 Task: Find connections with filter location Lugano with filter topic #economicswith filter profile language Spanish with filter current company Marks and Spencer Reliance India Private Limited with filter school FLAME University with filter industry Emergency and Relief Services with filter service category Logo Design with filter keywords title Branch Manager
Action: Mouse moved to (494, 69)
Screenshot: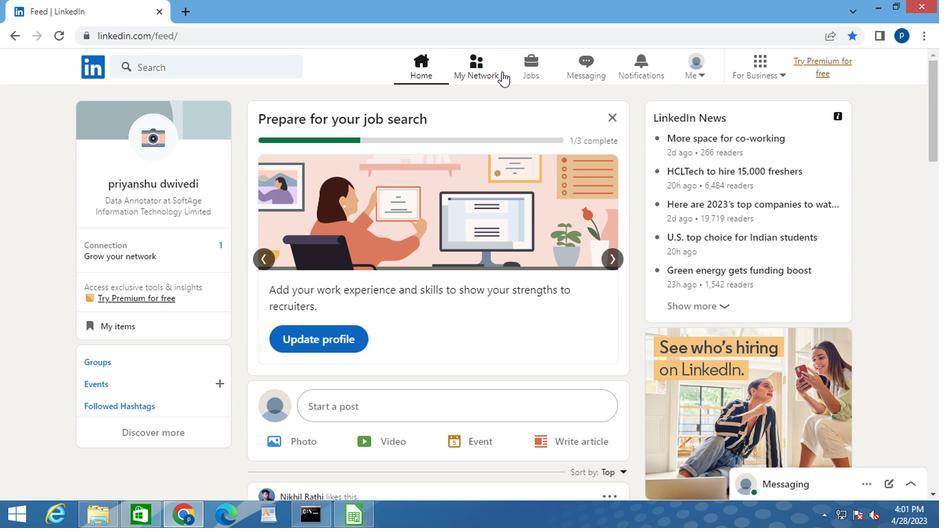 
Action: Mouse pressed left at (494, 69)
Screenshot: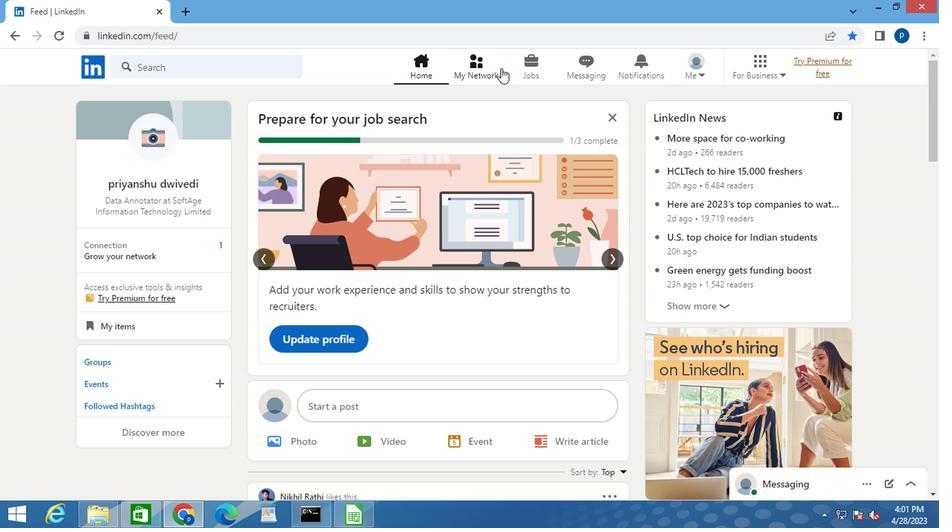 
Action: Mouse moved to (162, 141)
Screenshot: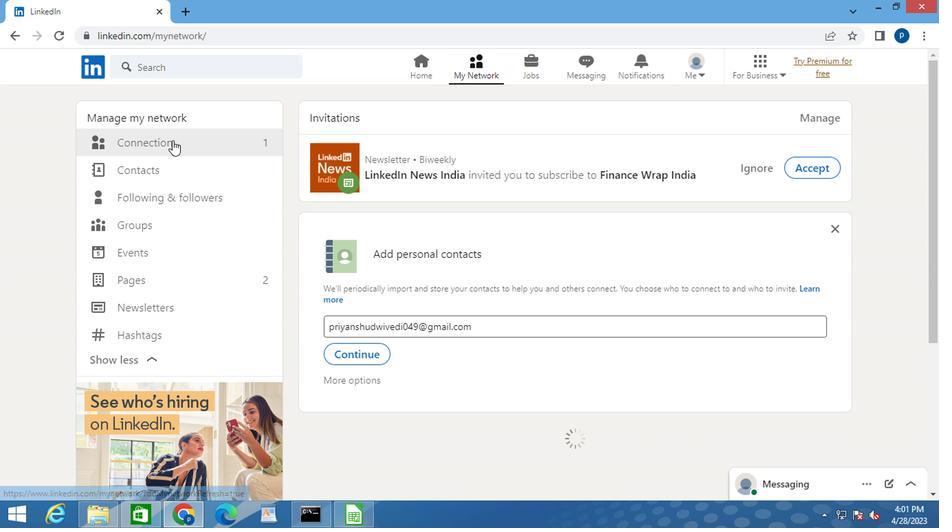 
Action: Mouse pressed left at (162, 141)
Screenshot: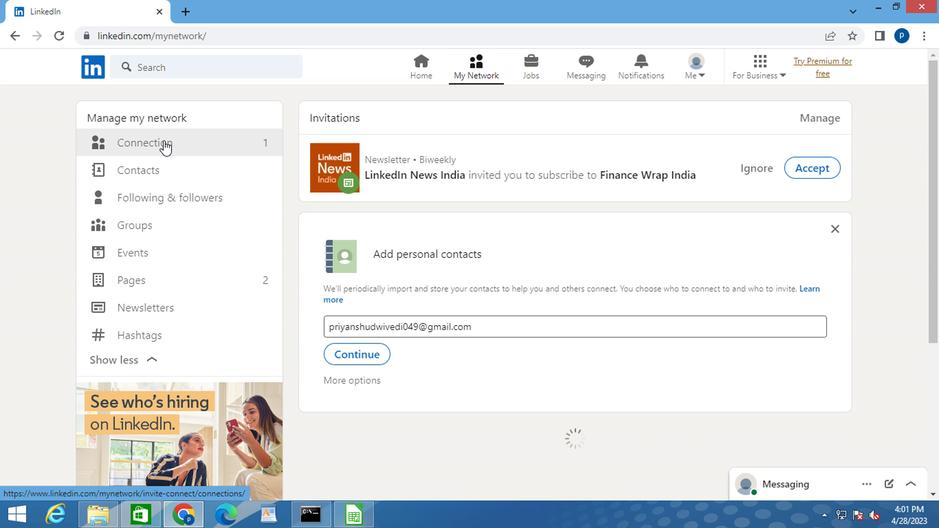 
Action: Mouse moved to (562, 149)
Screenshot: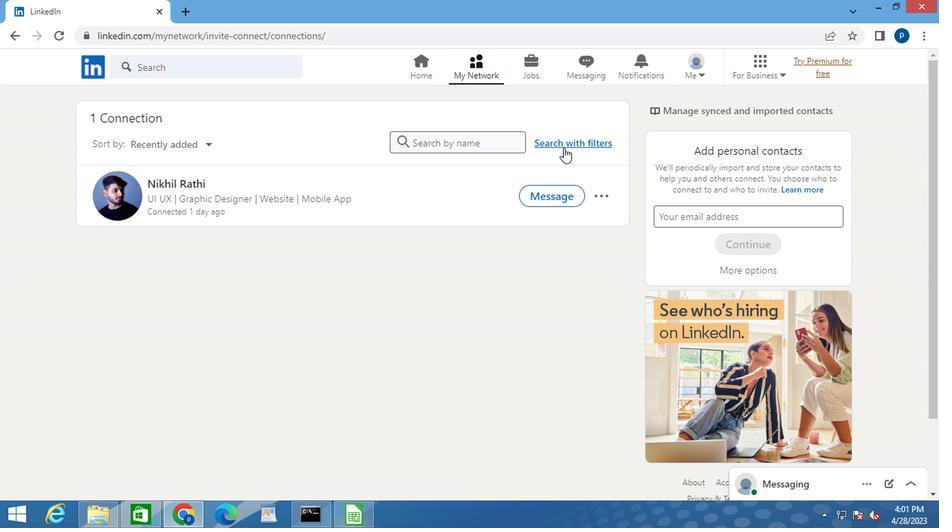 
Action: Mouse pressed left at (562, 149)
Screenshot: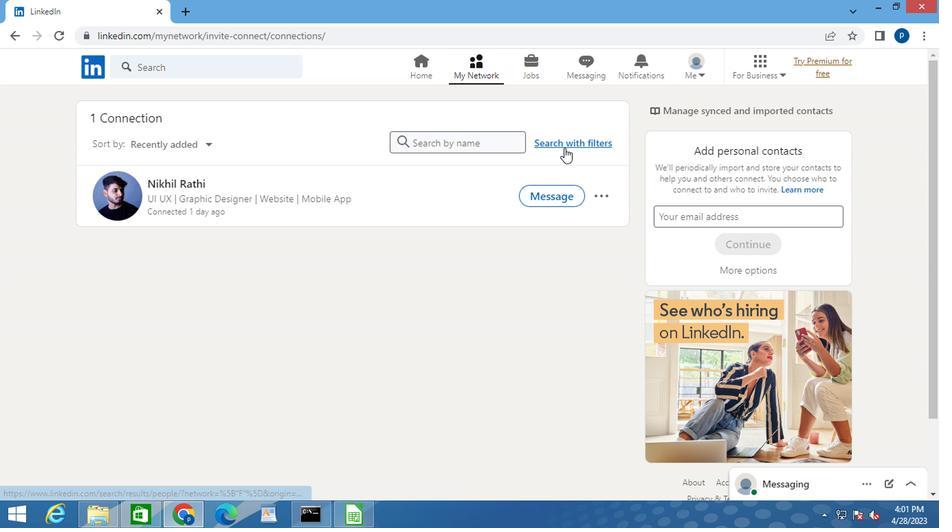 
Action: Mouse moved to (519, 112)
Screenshot: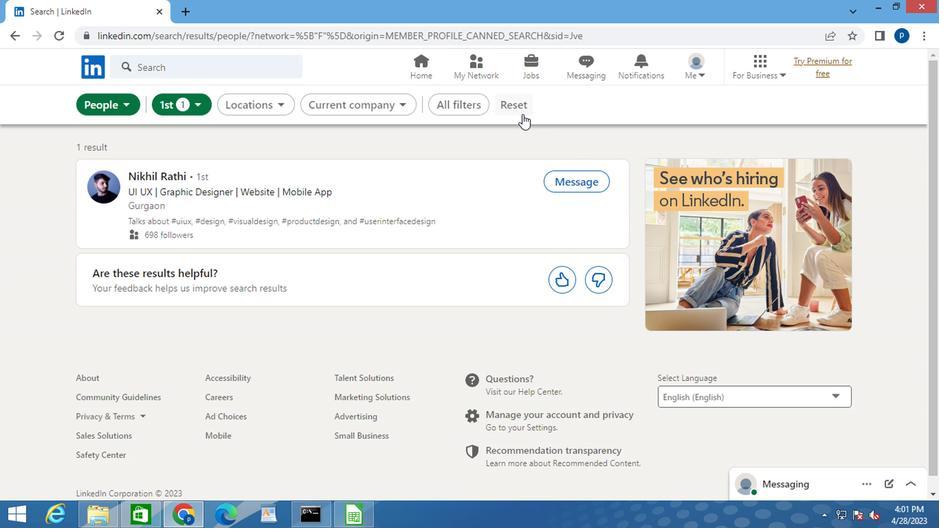 
Action: Mouse pressed left at (519, 112)
Screenshot: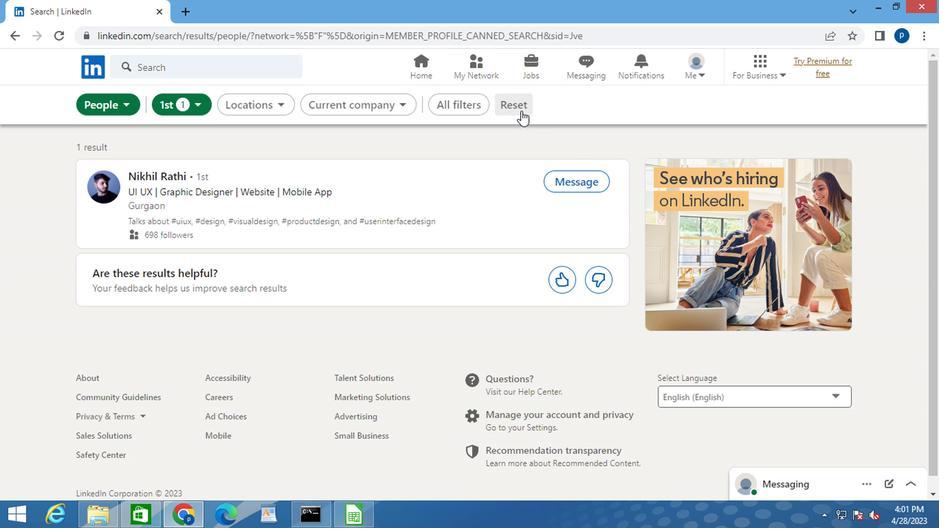 
Action: Mouse moved to (493, 109)
Screenshot: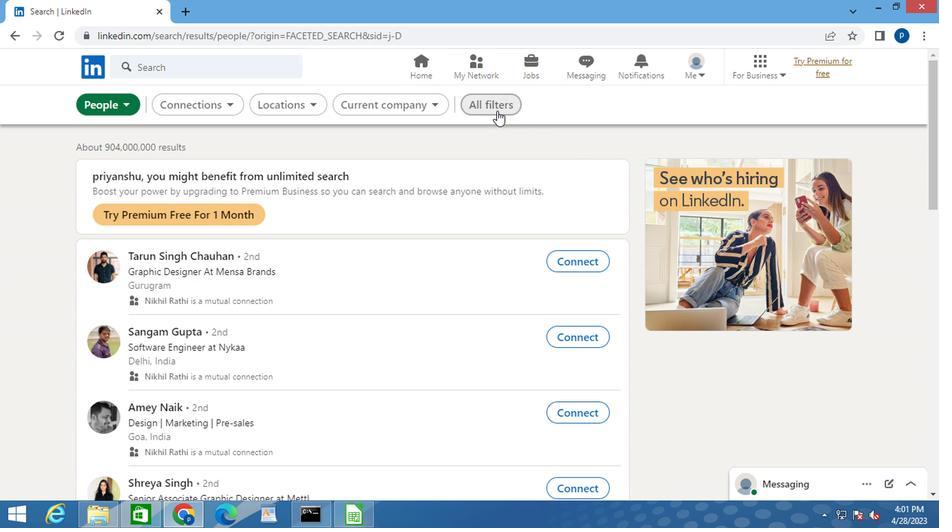 
Action: Mouse pressed left at (493, 109)
Screenshot: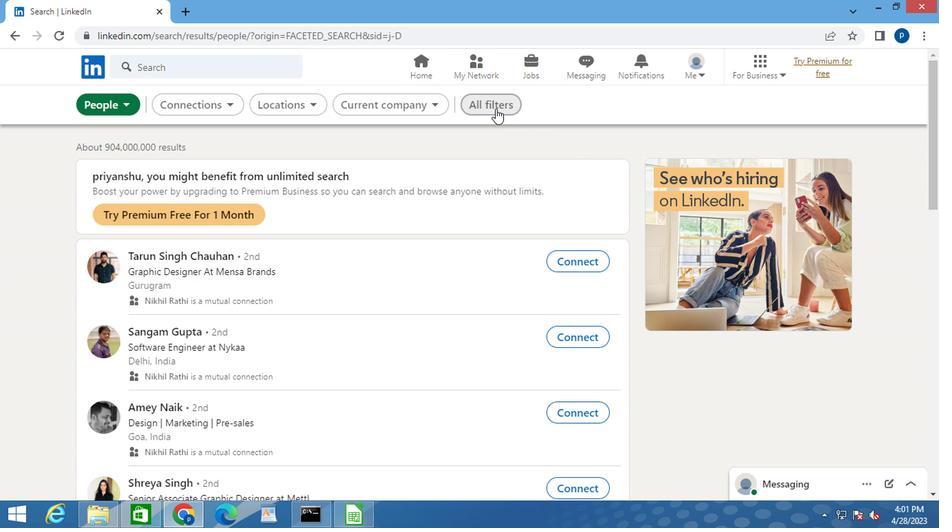 
Action: Mouse moved to (710, 402)
Screenshot: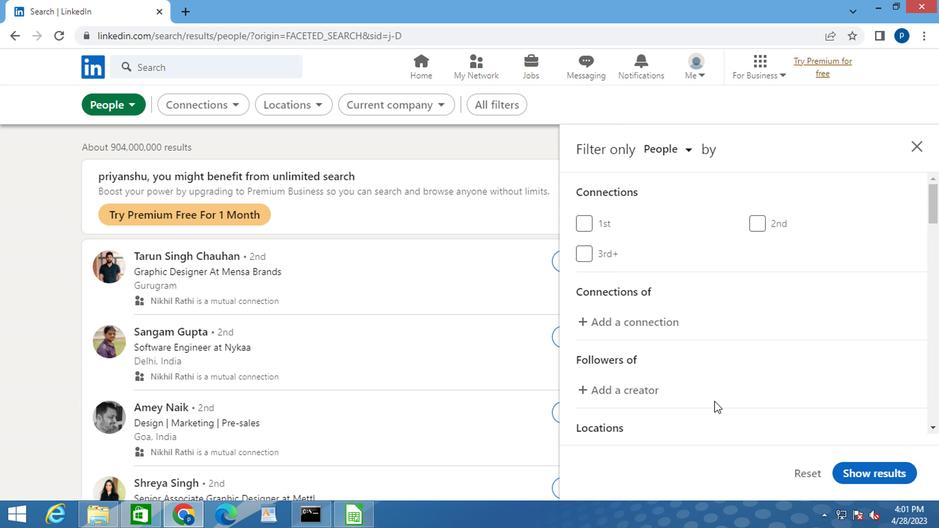 
Action: Mouse scrolled (710, 401) with delta (0, 0)
Screenshot: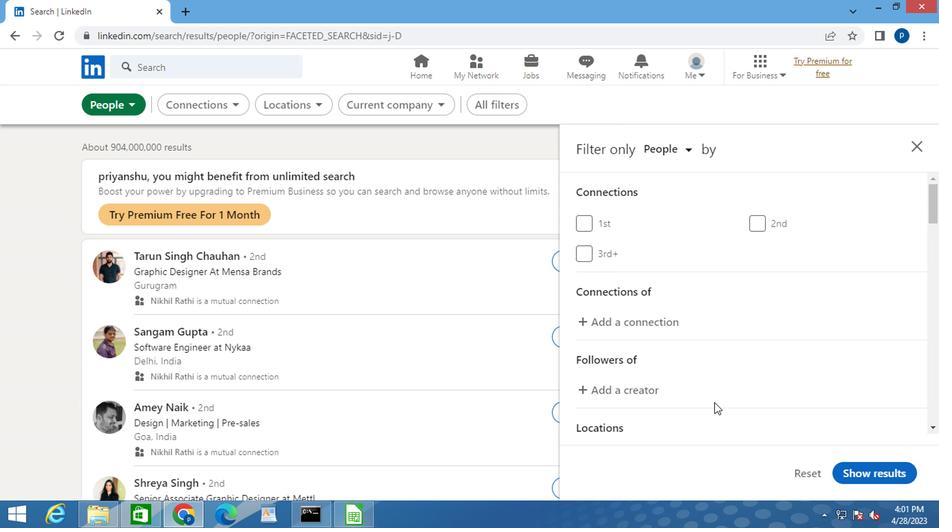 
Action: Mouse moved to (708, 402)
Screenshot: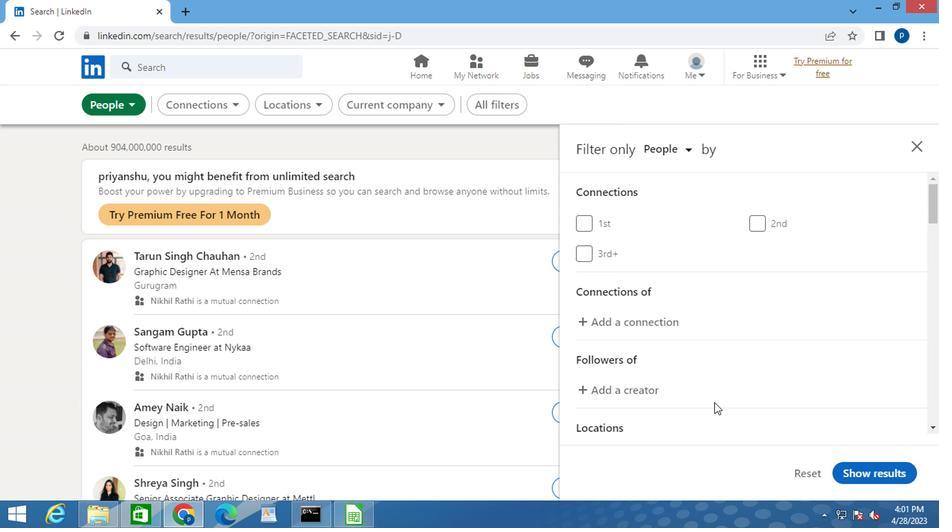 
Action: Mouse scrolled (708, 401) with delta (0, 0)
Screenshot: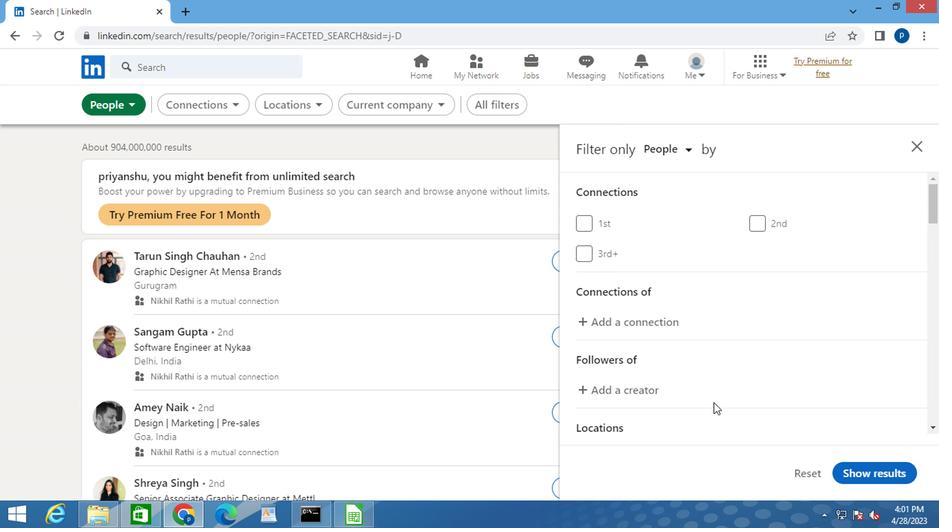 
Action: Mouse moved to (705, 402)
Screenshot: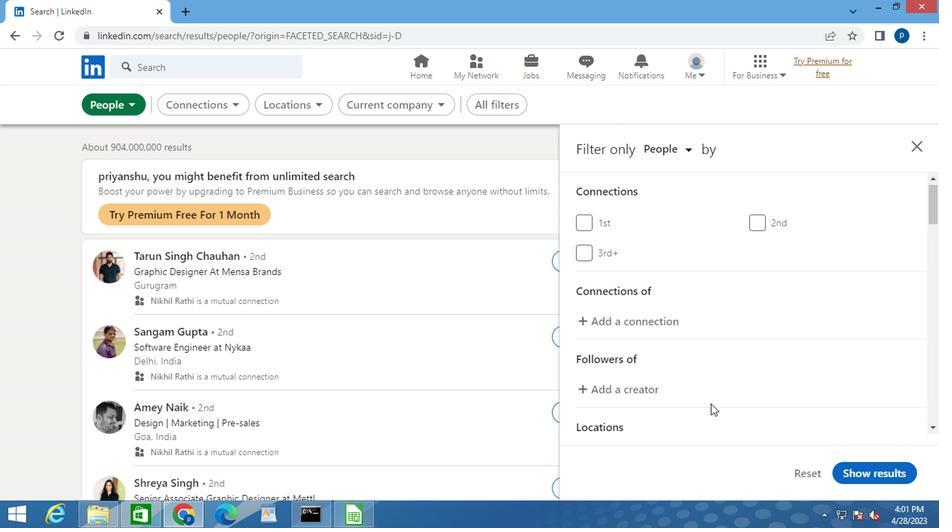 
Action: Mouse scrolled (705, 401) with delta (0, 0)
Screenshot: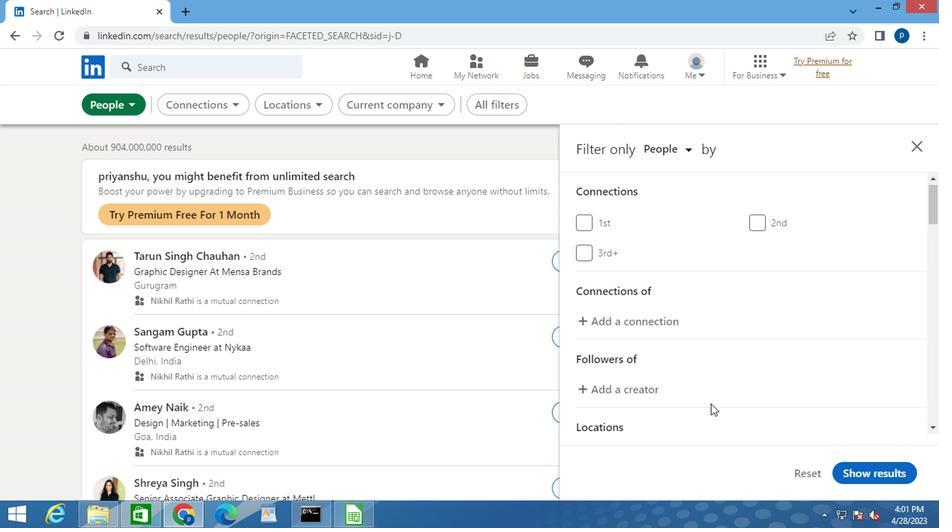 
Action: Mouse moved to (782, 314)
Screenshot: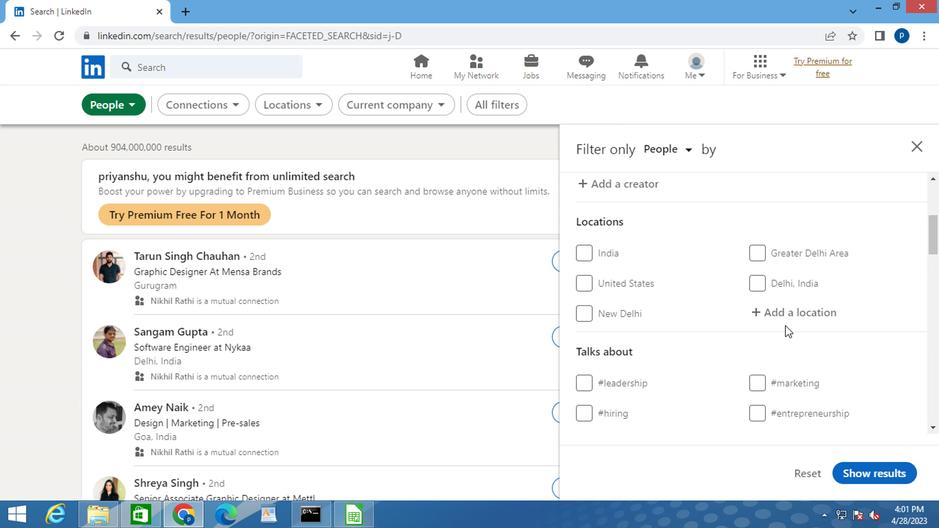 
Action: Mouse pressed left at (782, 314)
Screenshot: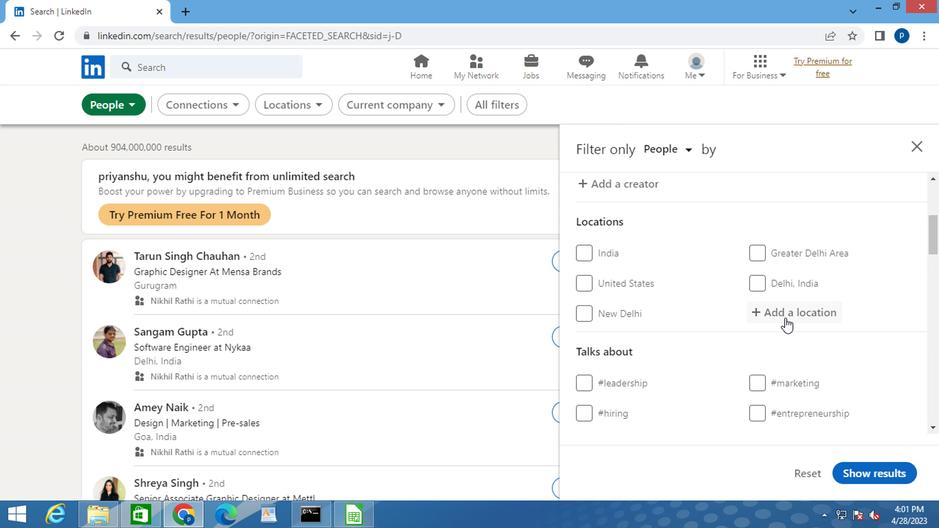 
Action: Key pressed l<Key.caps_lock>ugano
Screenshot: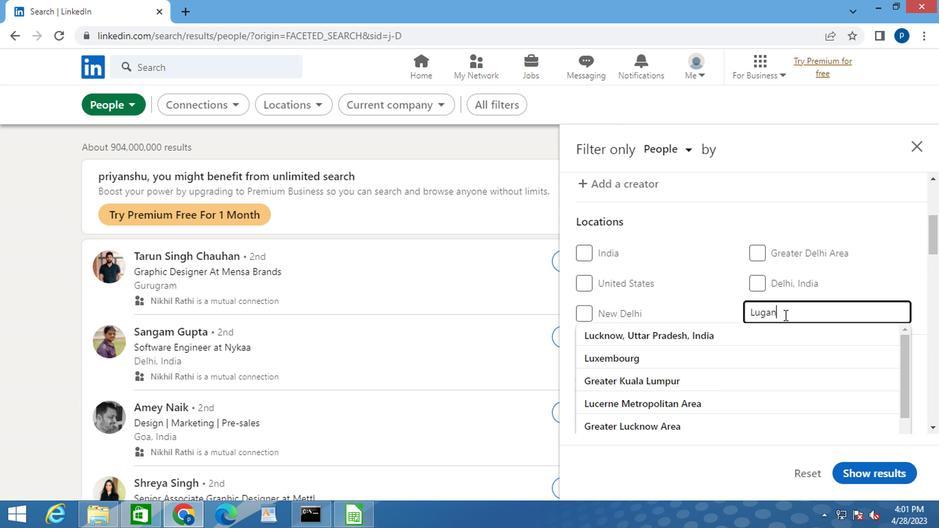 
Action: Mouse moved to (698, 333)
Screenshot: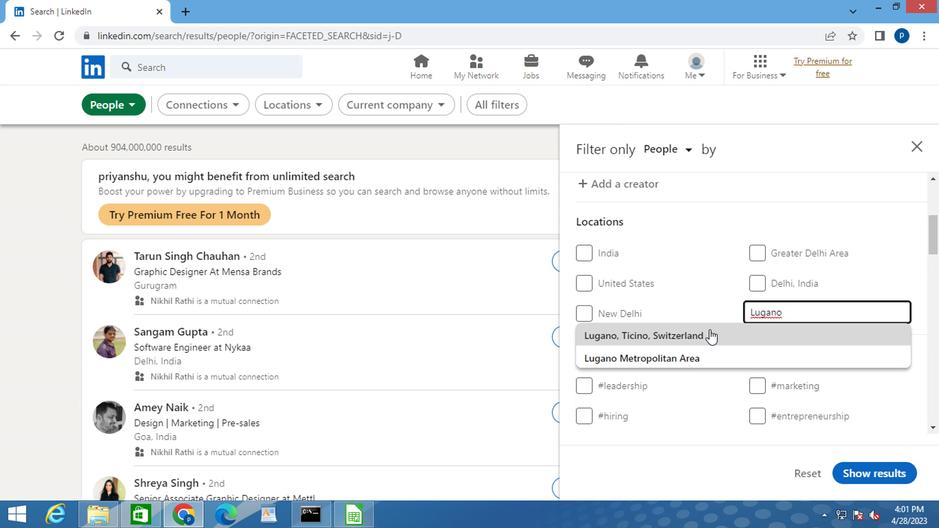 
Action: Mouse pressed left at (698, 333)
Screenshot: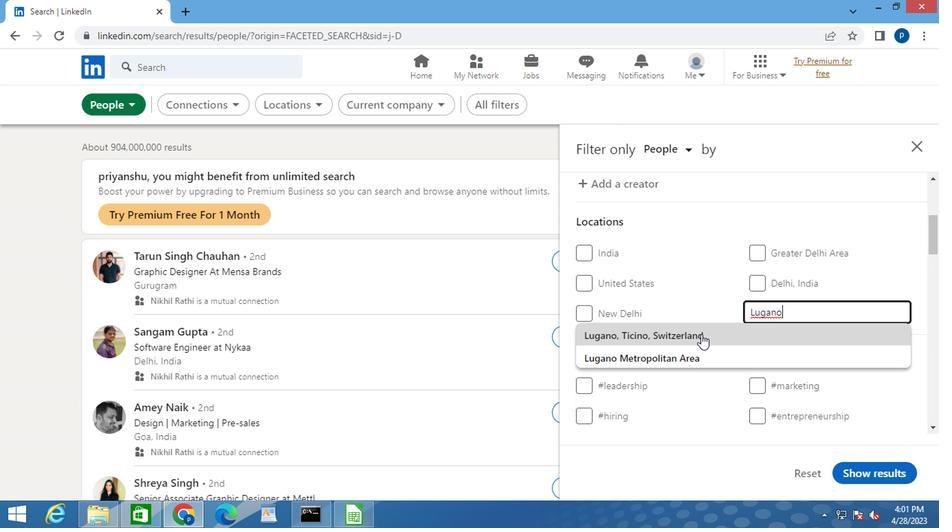
Action: Mouse scrolled (698, 332) with delta (0, 0)
Screenshot: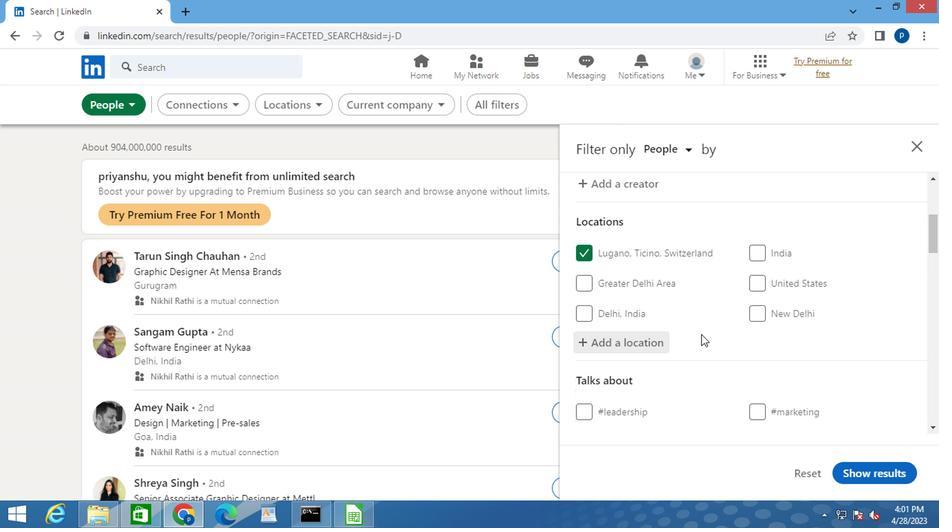 
Action: Mouse moved to (698, 333)
Screenshot: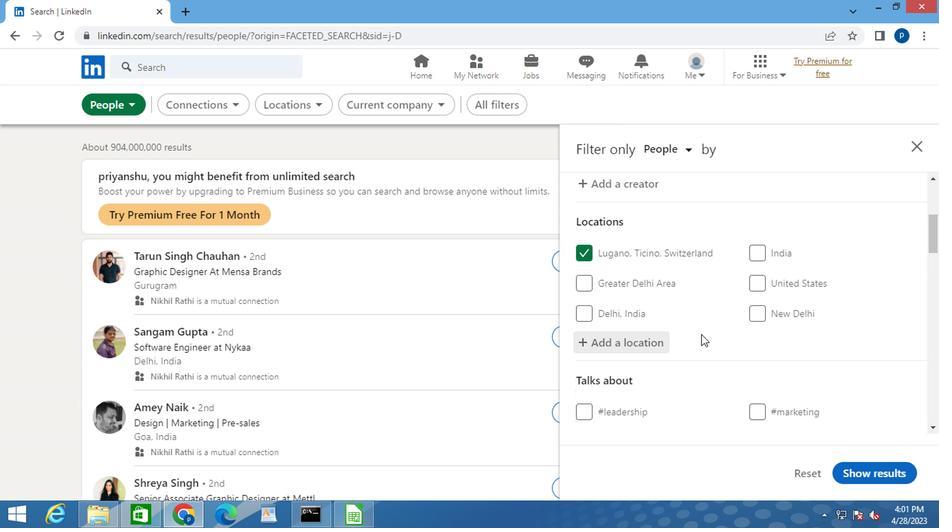 
Action: Mouse scrolled (698, 332) with delta (0, 0)
Screenshot: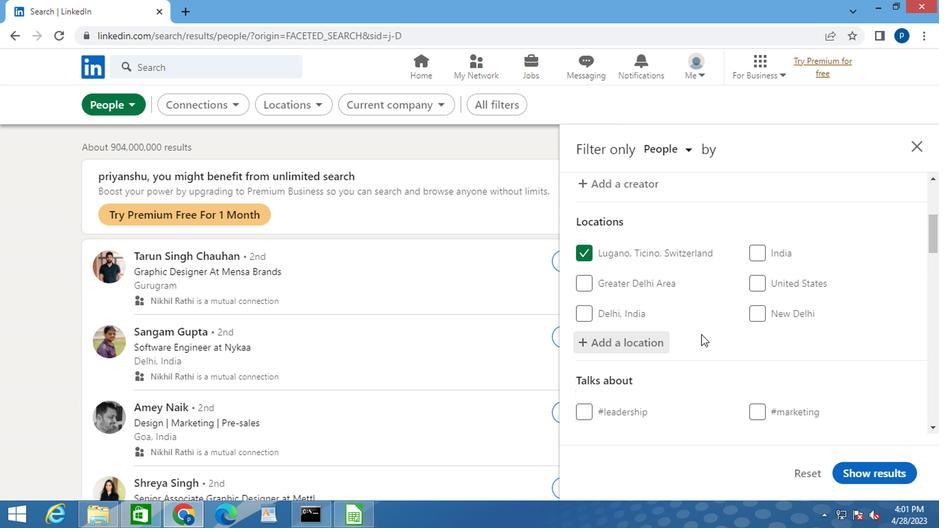 
Action: Mouse moved to (755, 336)
Screenshot: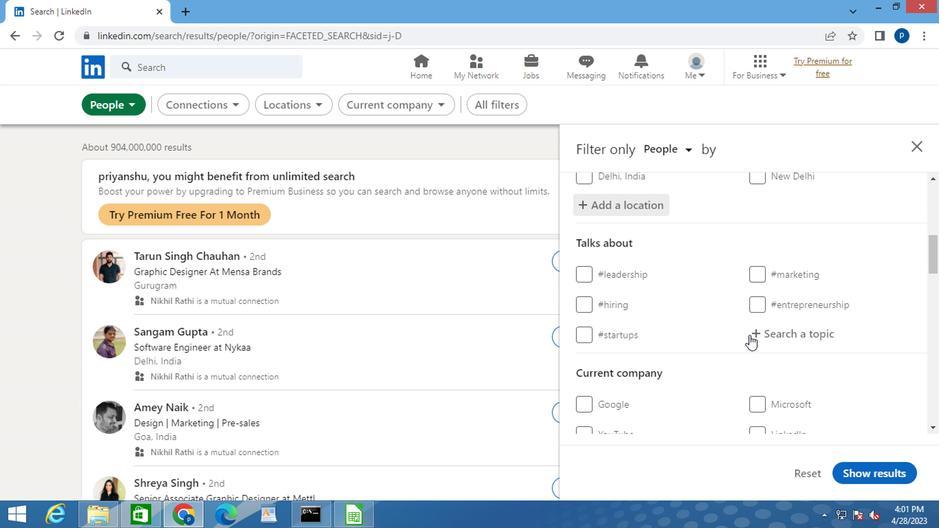 
Action: Mouse pressed left at (755, 336)
Screenshot: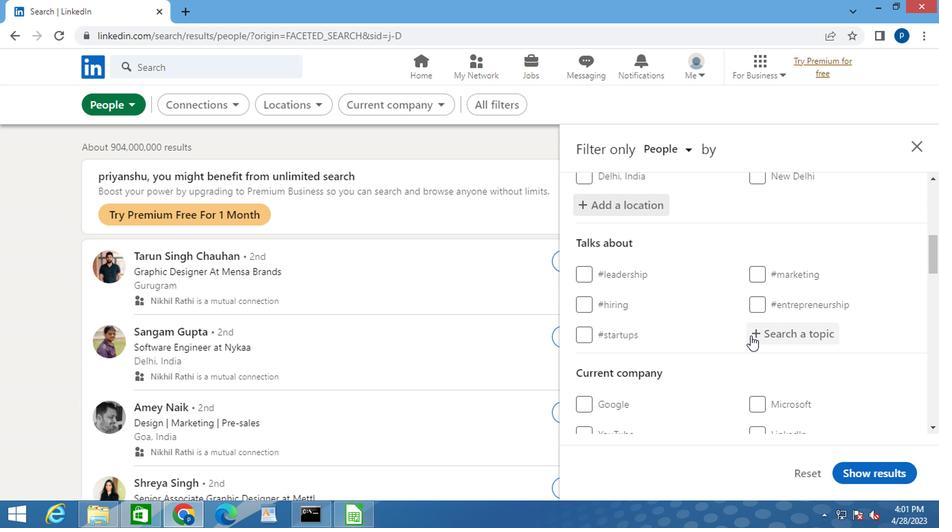 
Action: Key pressed <Key.shift>#ECONOMICS
Screenshot: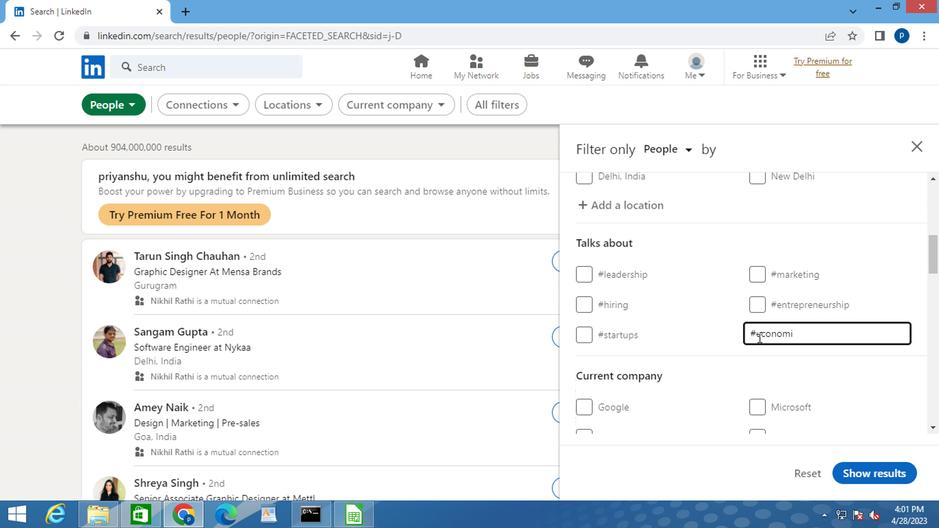 
Action: Mouse moved to (715, 362)
Screenshot: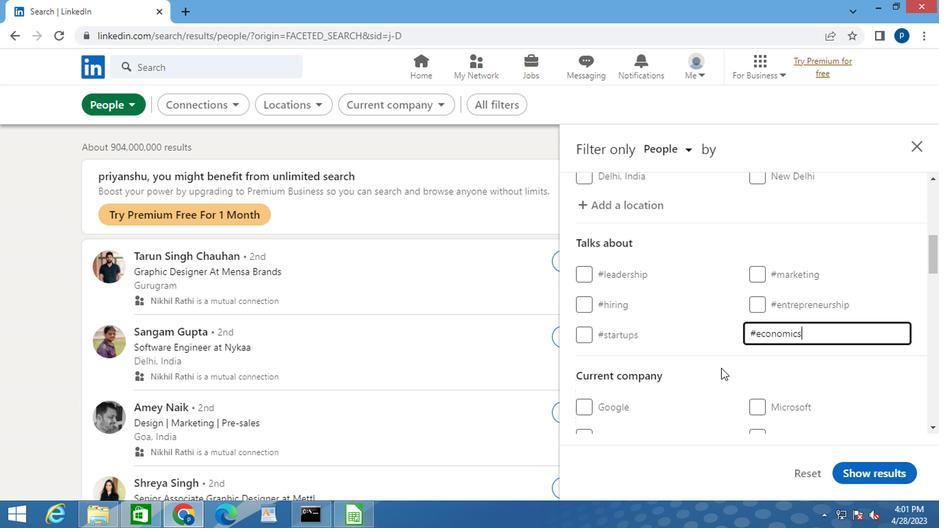 
Action: Mouse scrolled (715, 362) with delta (0, 0)
Screenshot: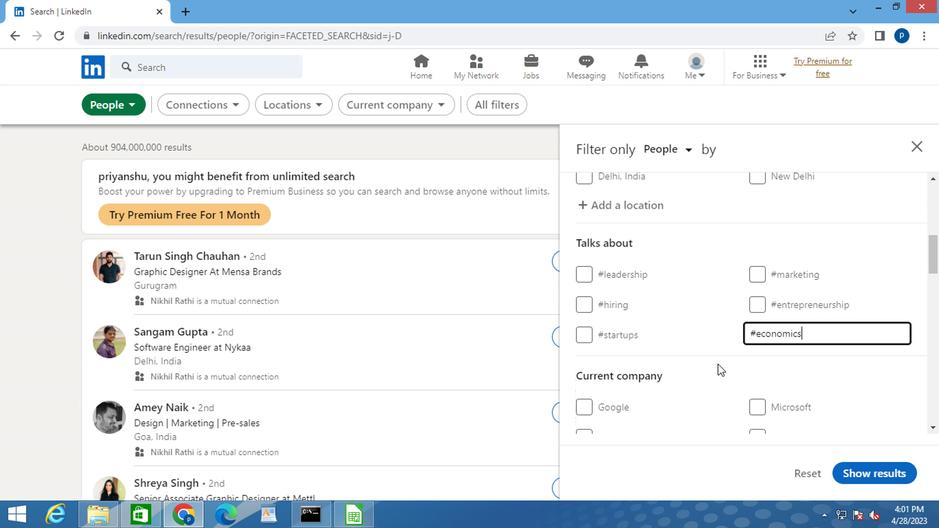 
Action: Mouse moved to (714, 360)
Screenshot: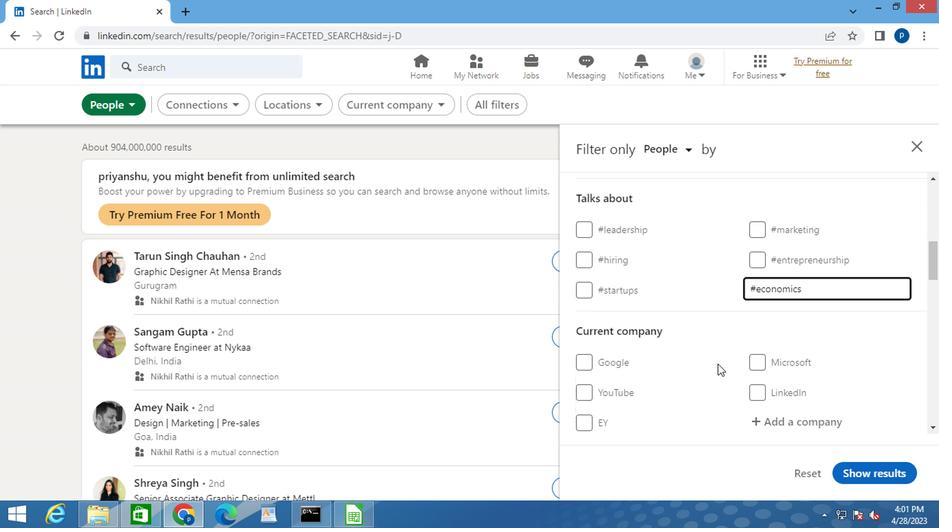 
Action: Mouse scrolled (714, 360) with delta (0, 0)
Screenshot: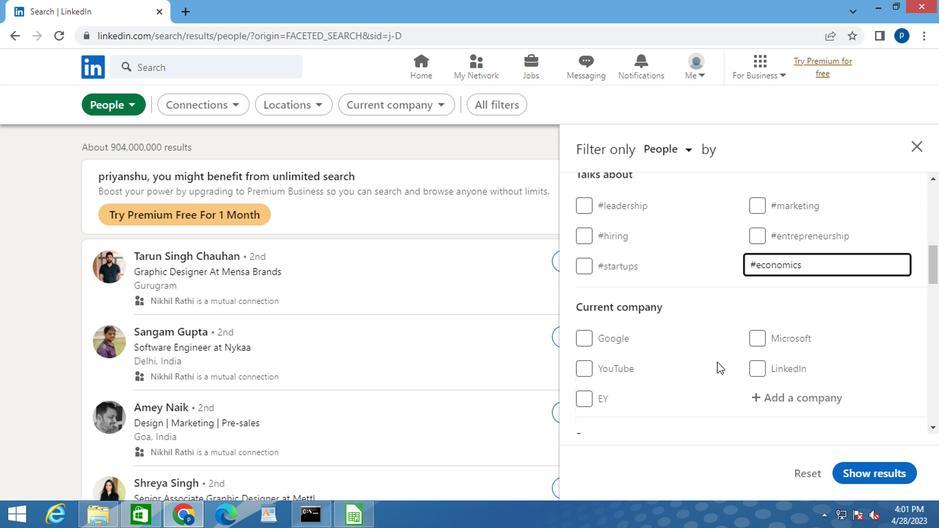 
Action: Mouse scrolled (714, 360) with delta (0, 0)
Screenshot: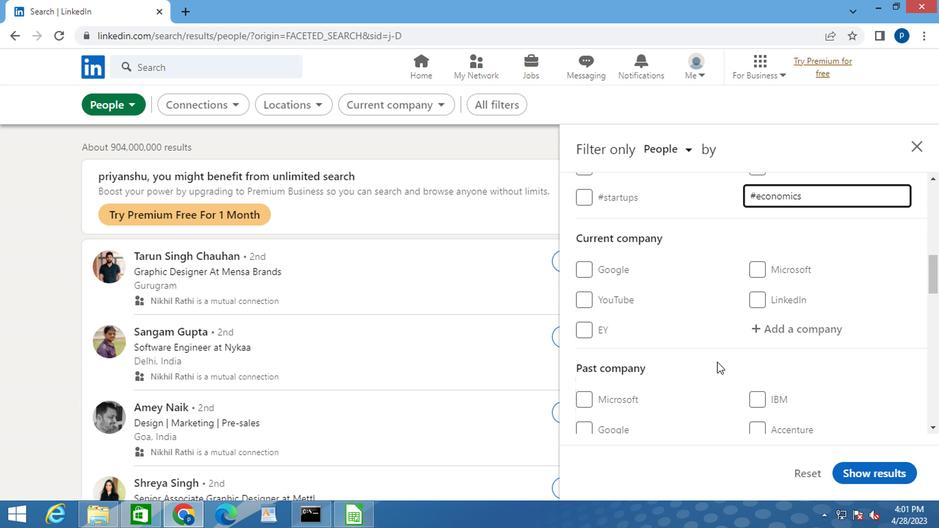
Action: Mouse scrolled (714, 360) with delta (0, 0)
Screenshot: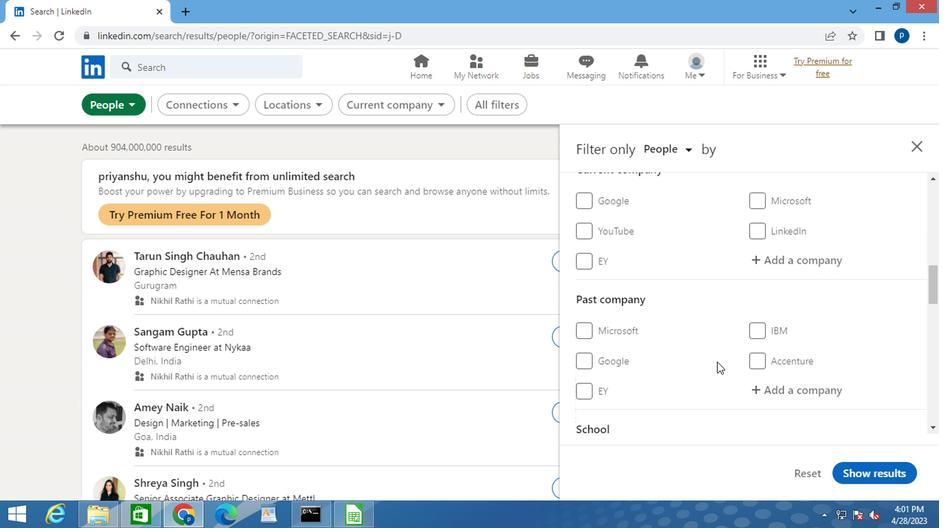 
Action: Mouse moved to (713, 366)
Screenshot: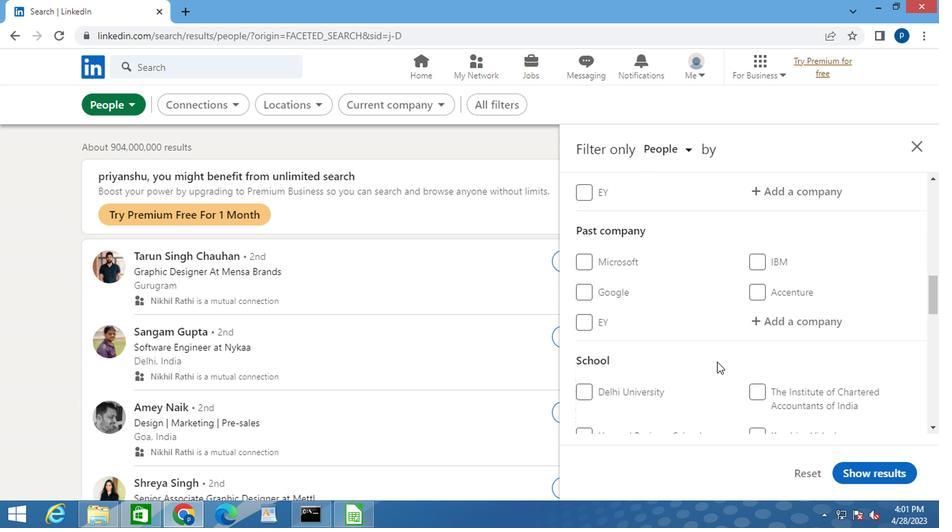 
Action: Mouse scrolled (713, 365) with delta (0, 0)
Screenshot: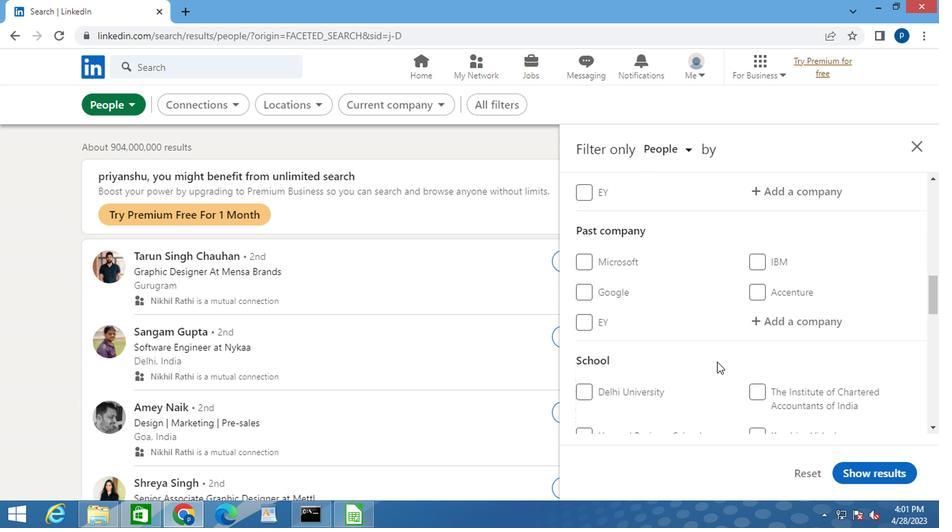 
Action: Mouse scrolled (713, 365) with delta (0, 0)
Screenshot: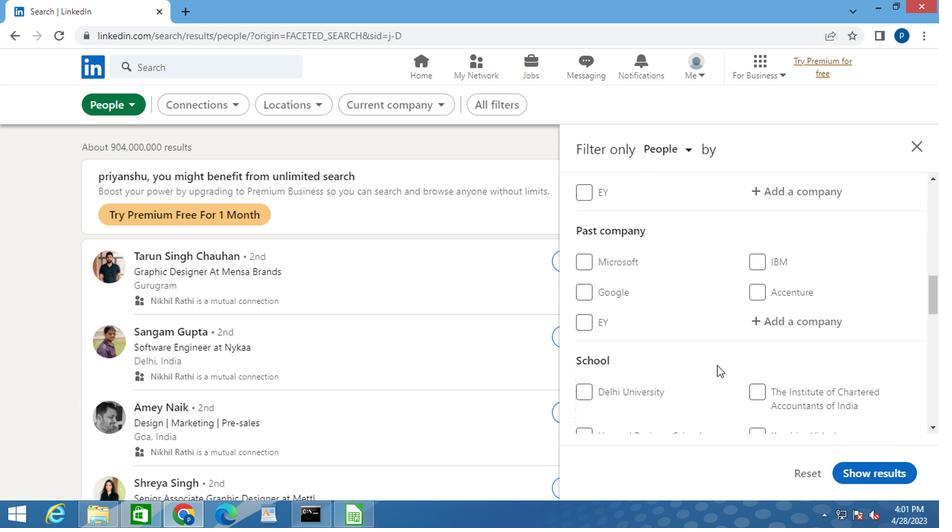 
Action: Mouse moved to (671, 345)
Screenshot: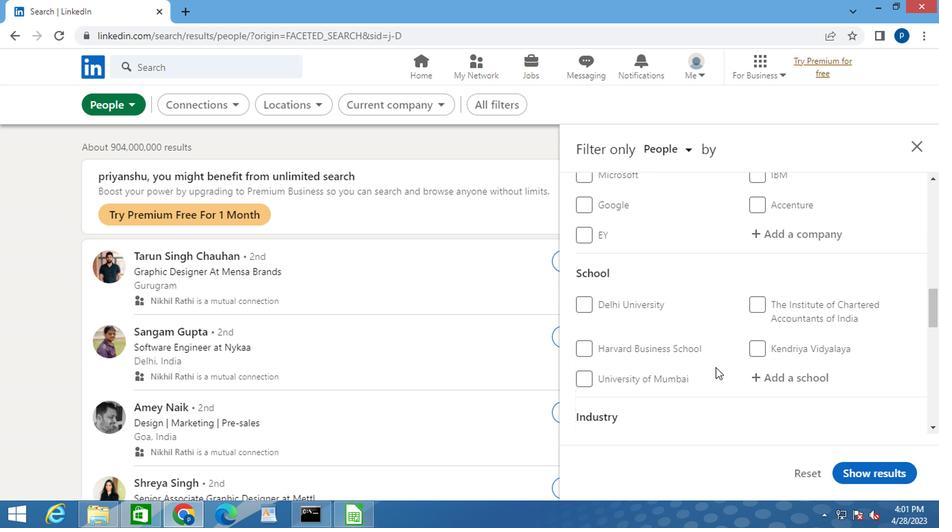 
Action: Mouse scrolled (671, 345) with delta (0, 0)
Screenshot: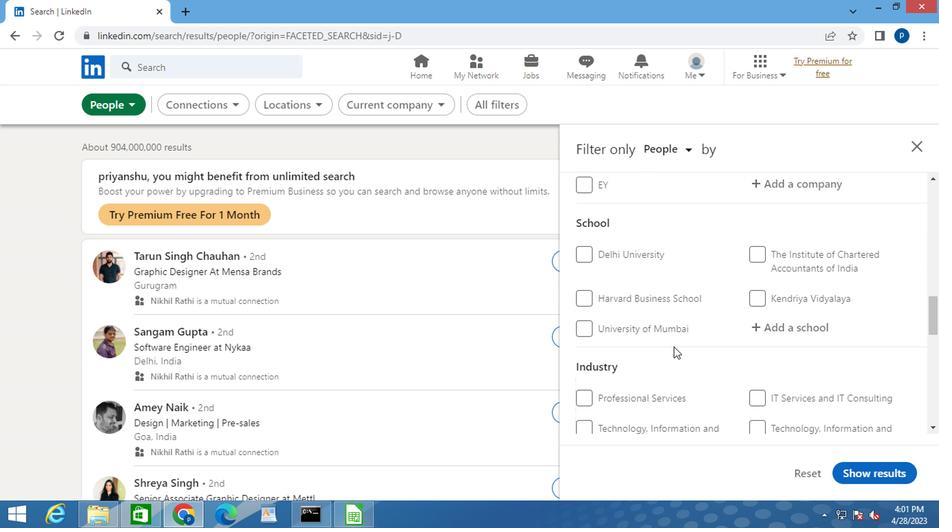 
Action: Mouse scrolled (671, 345) with delta (0, 0)
Screenshot: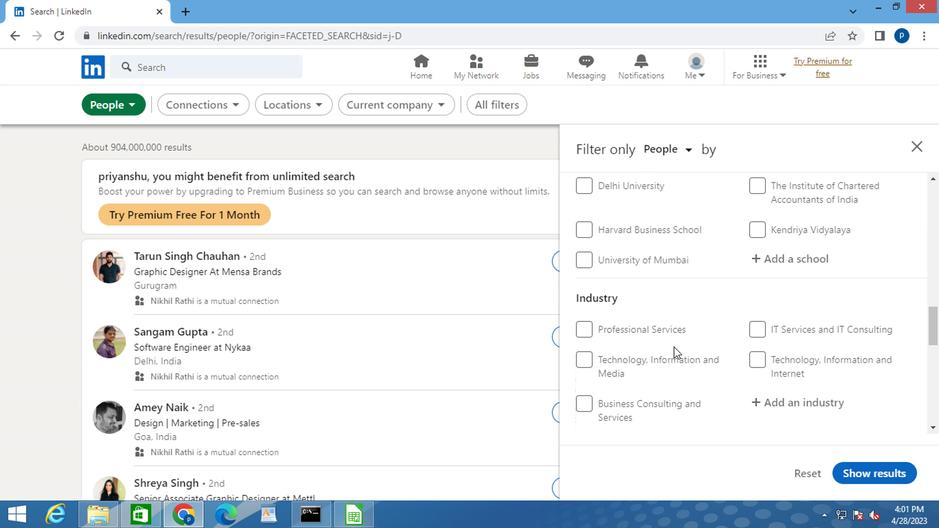 
Action: Mouse scrolled (671, 345) with delta (0, 0)
Screenshot: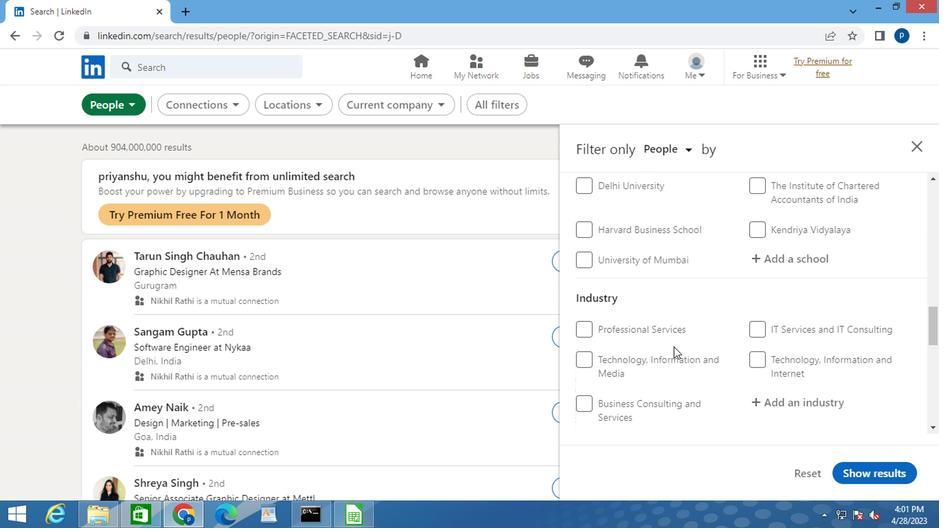 
Action: Mouse scrolled (671, 345) with delta (0, 0)
Screenshot: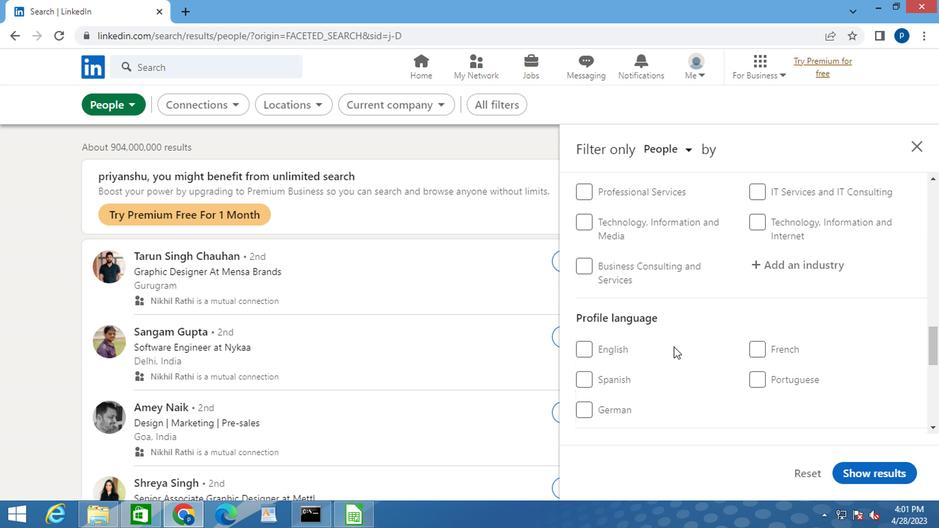 
Action: Mouse moved to (581, 311)
Screenshot: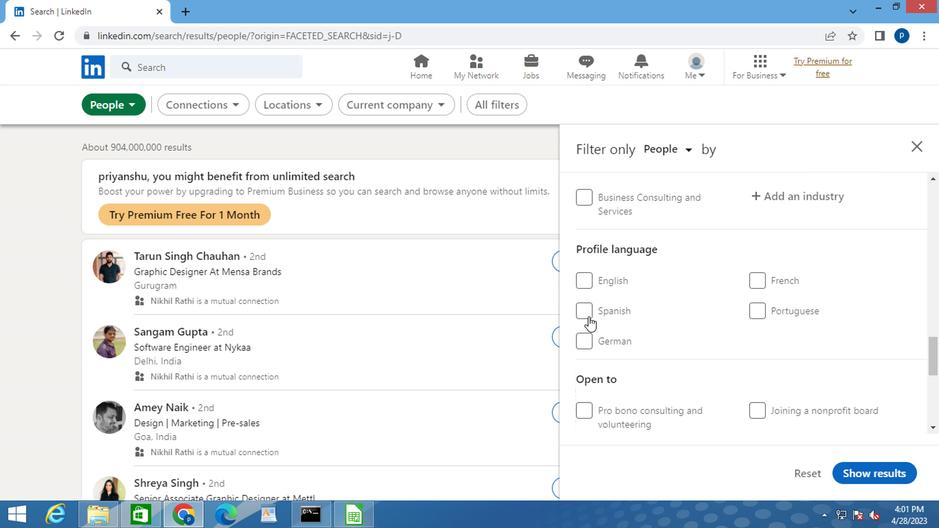 
Action: Mouse pressed left at (581, 311)
Screenshot: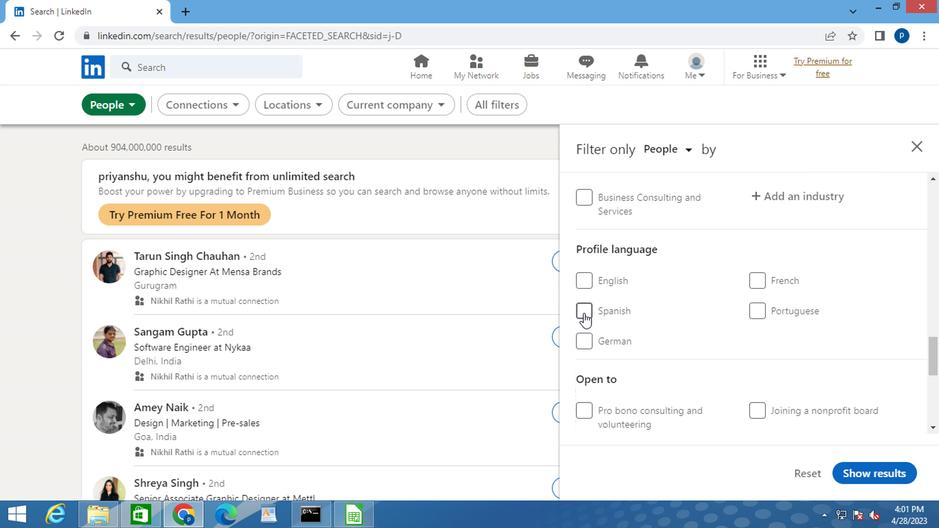 
Action: Mouse moved to (668, 298)
Screenshot: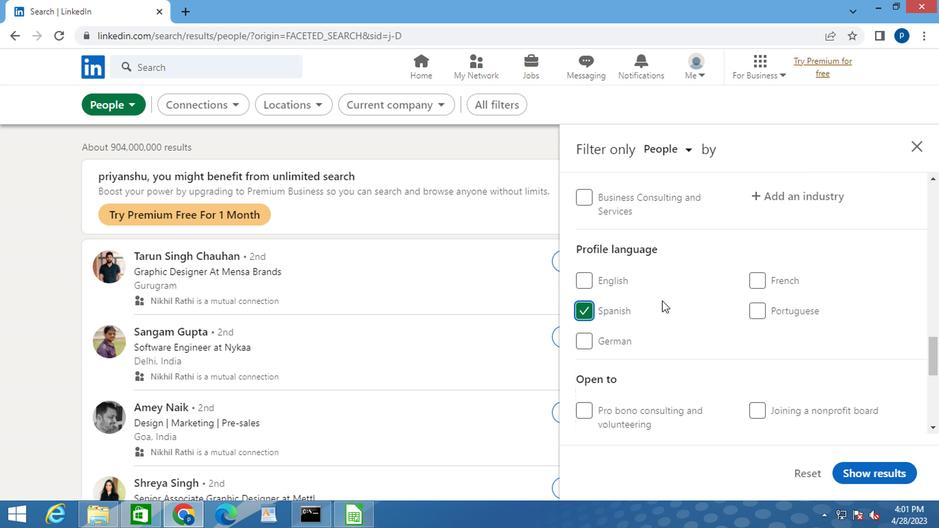 
Action: Mouse scrolled (668, 299) with delta (0, 0)
Screenshot: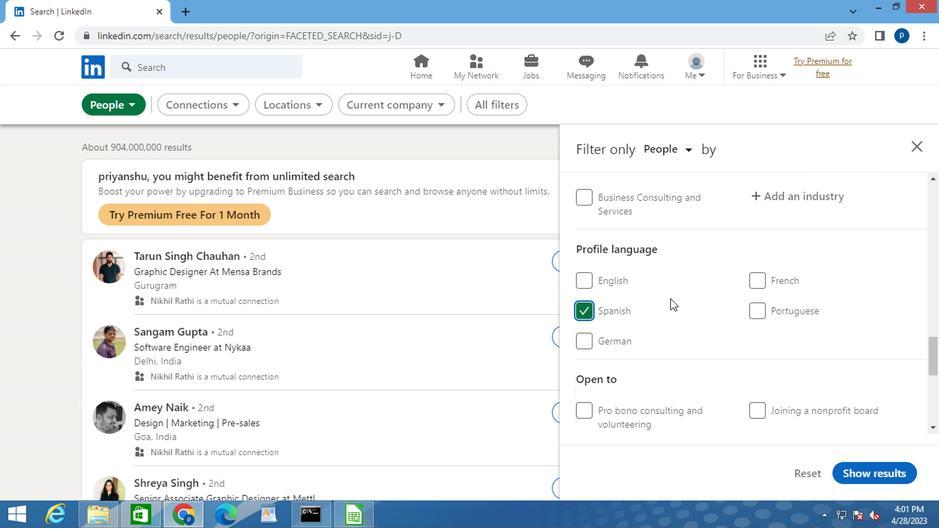 
Action: Mouse scrolled (668, 299) with delta (0, 0)
Screenshot: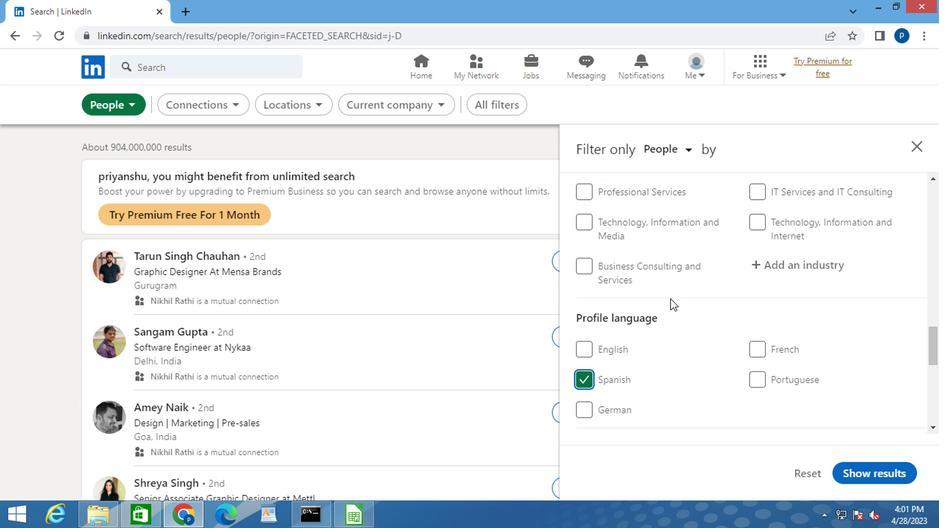 
Action: Mouse scrolled (668, 299) with delta (0, 0)
Screenshot: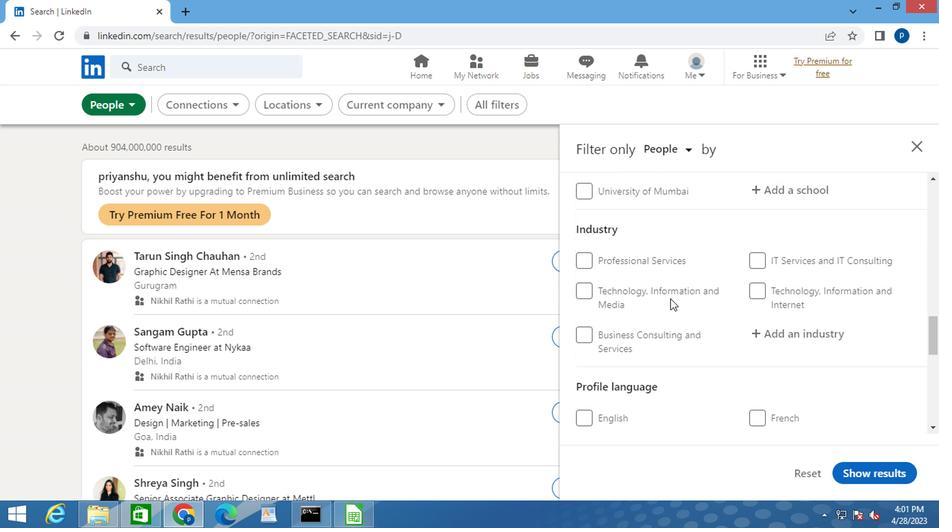 
Action: Mouse scrolled (668, 299) with delta (0, 0)
Screenshot: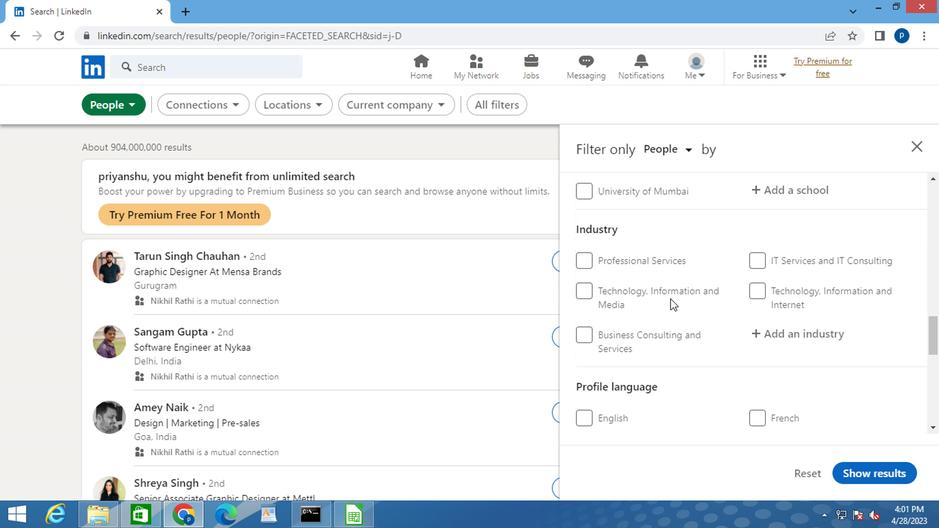 
Action: Mouse scrolled (668, 299) with delta (0, 0)
Screenshot: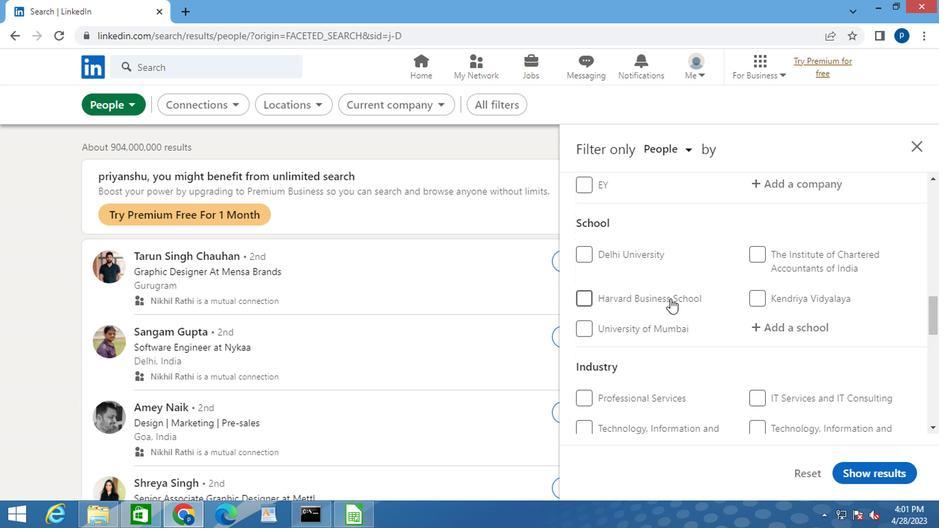 
Action: Mouse moved to (668, 300)
Screenshot: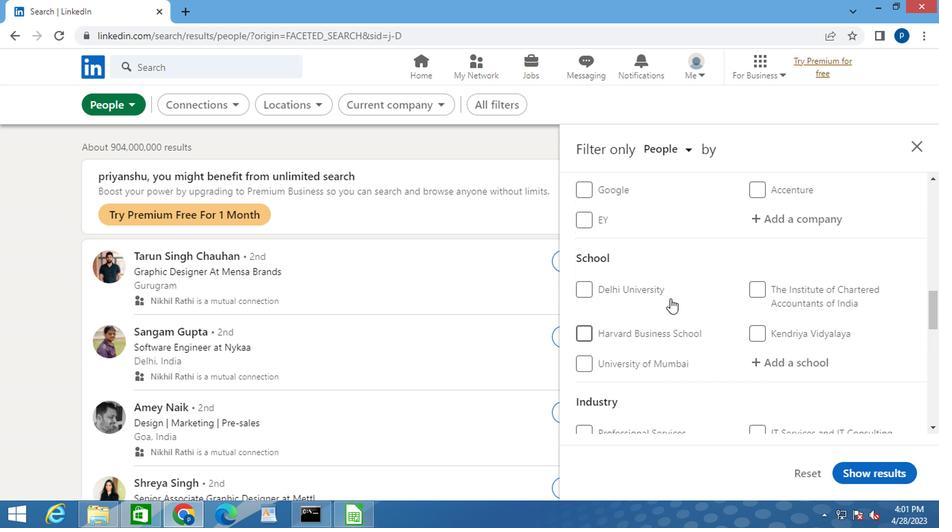 
Action: Mouse scrolled (668, 301) with delta (0, 0)
Screenshot: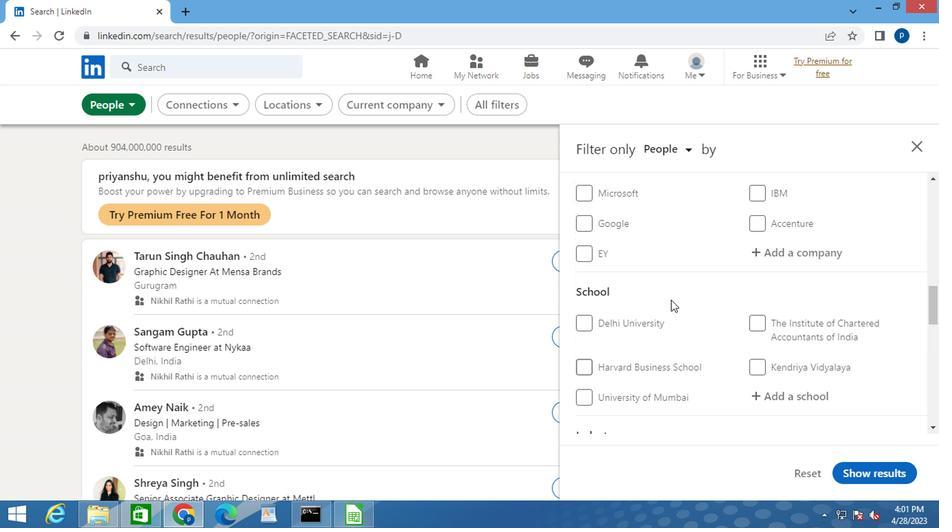 
Action: Mouse scrolled (668, 301) with delta (0, 0)
Screenshot: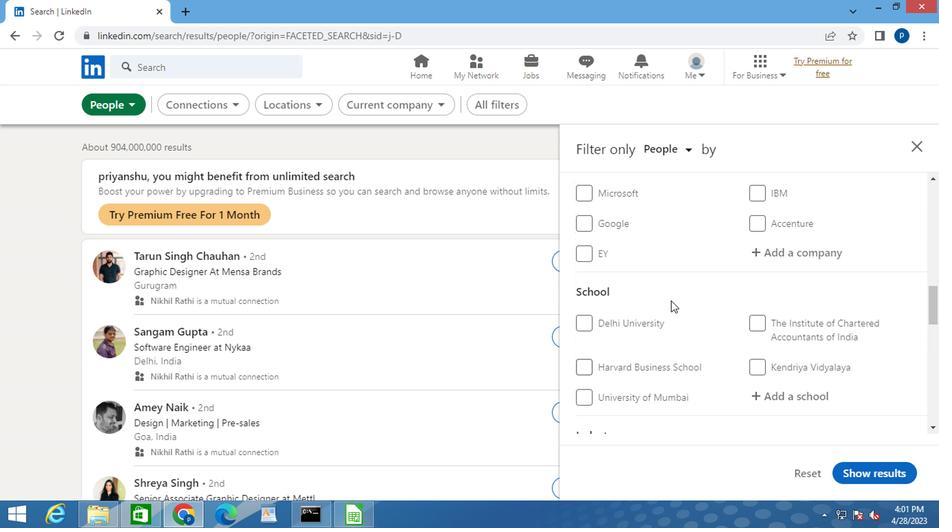 
Action: Mouse moved to (670, 301)
Screenshot: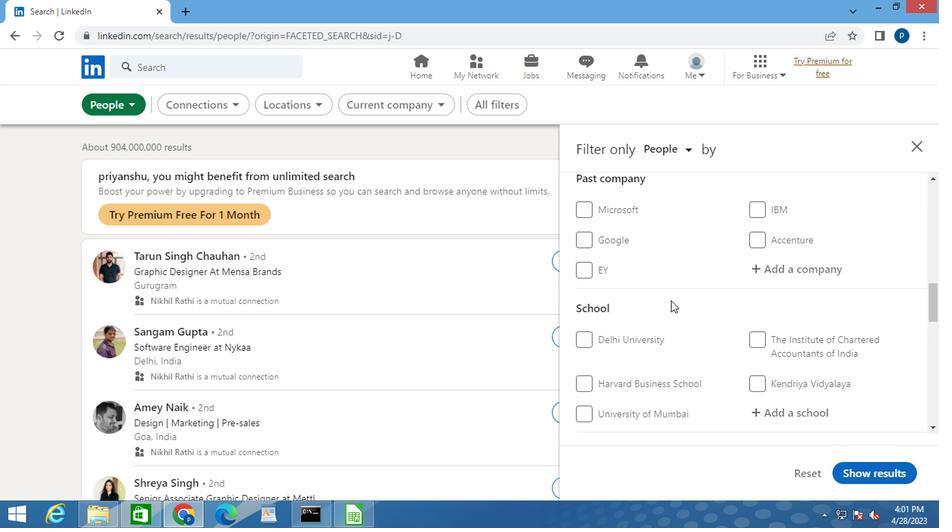 
Action: Mouse scrolled (670, 301) with delta (0, 0)
Screenshot: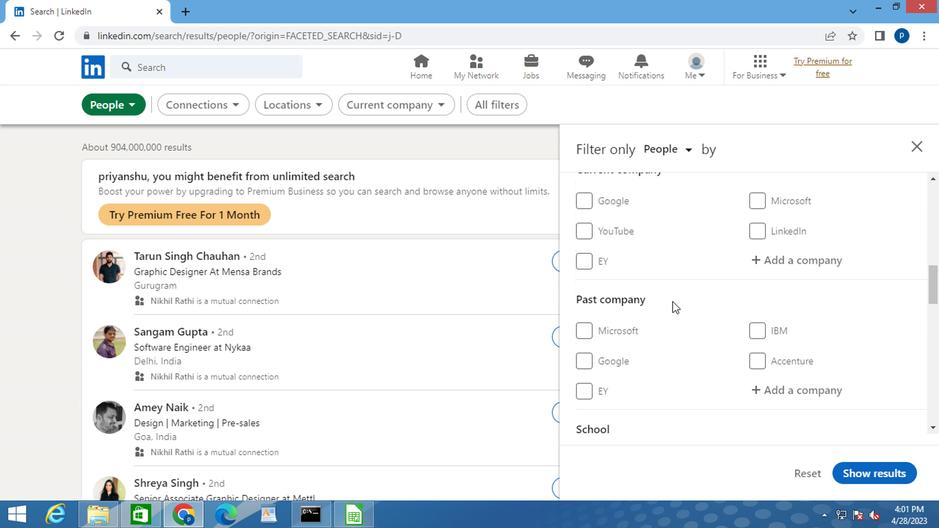 
Action: Mouse scrolled (670, 301) with delta (0, 0)
Screenshot: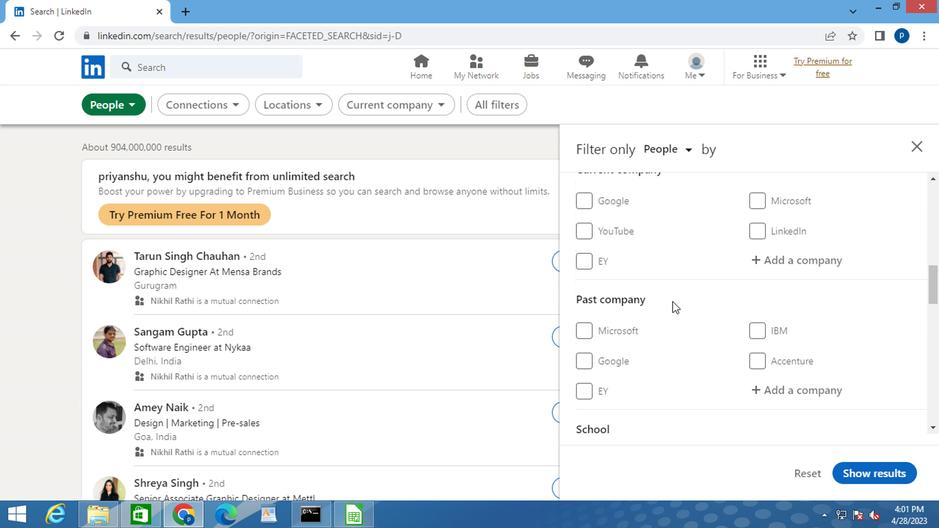 
Action: Mouse moved to (746, 365)
Screenshot: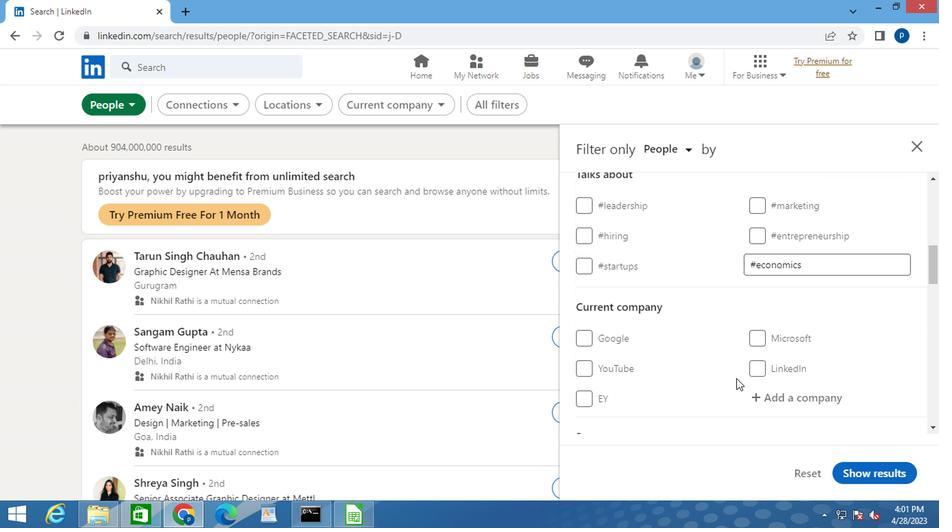 
Action: Mouse scrolled (746, 364) with delta (0, 0)
Screenshot: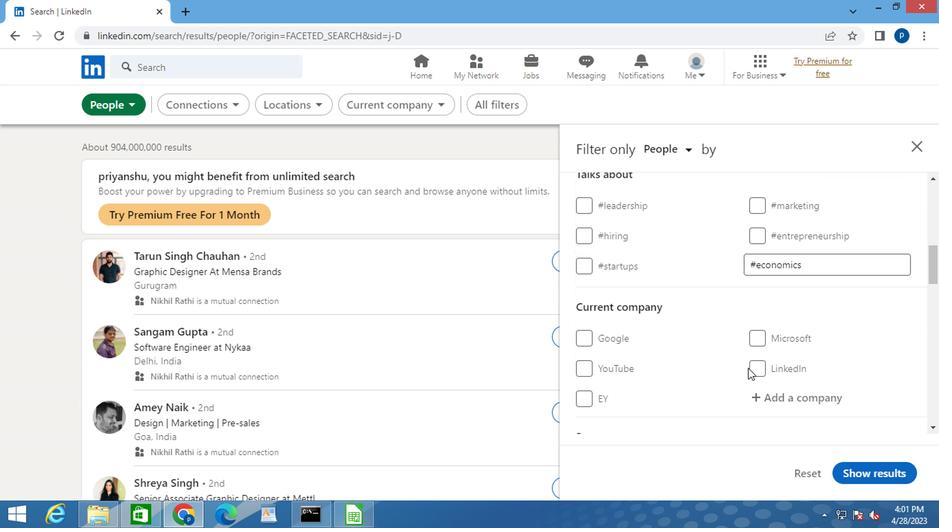
Action: Mouse moved to (767, 330)
Screenshot: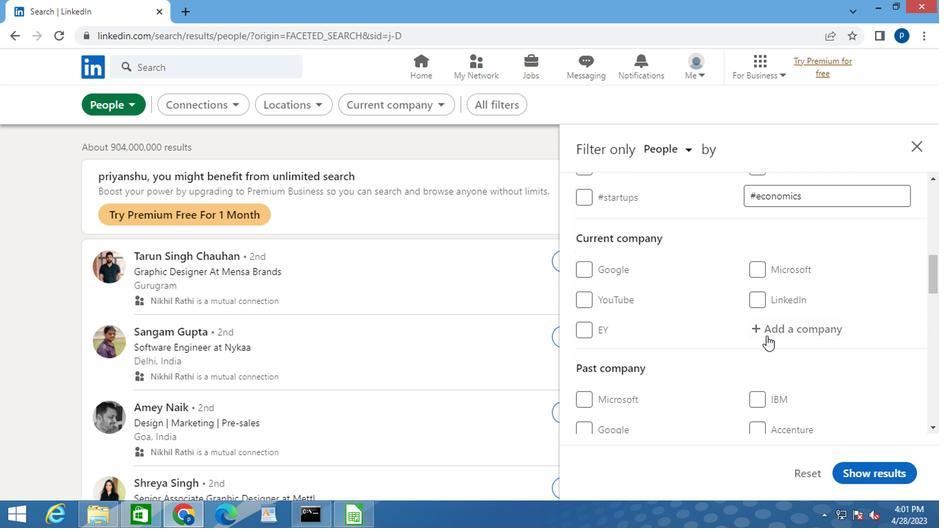 
Action: Mouse pressed left at (767, 330)
Screenshot: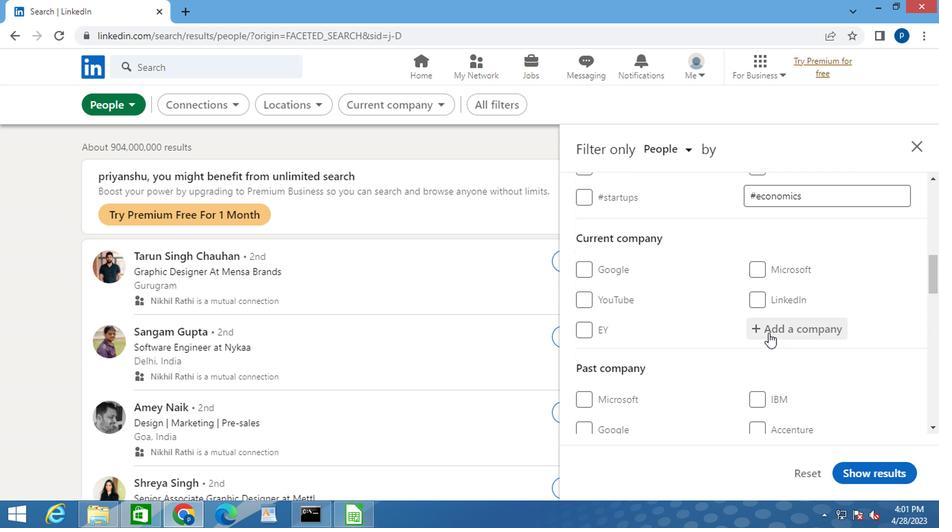 
Action: Key pressed <Key.caps_lock>M<Key.caps_lock>ARKS<Key.space>AND<Key.space><Key.caps_lock>S<Key.caps_lock>
Screenshot: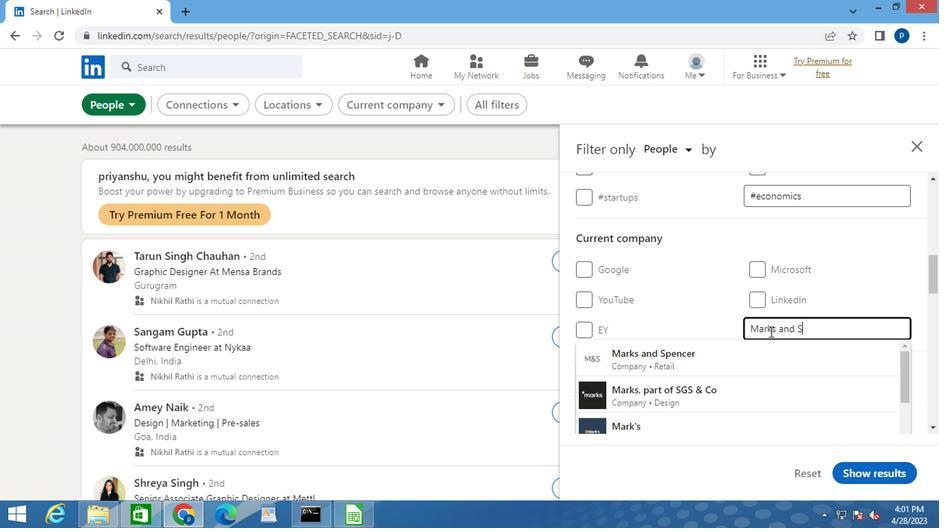 
Action: Mouse moved to (764, 385)
Screenshot: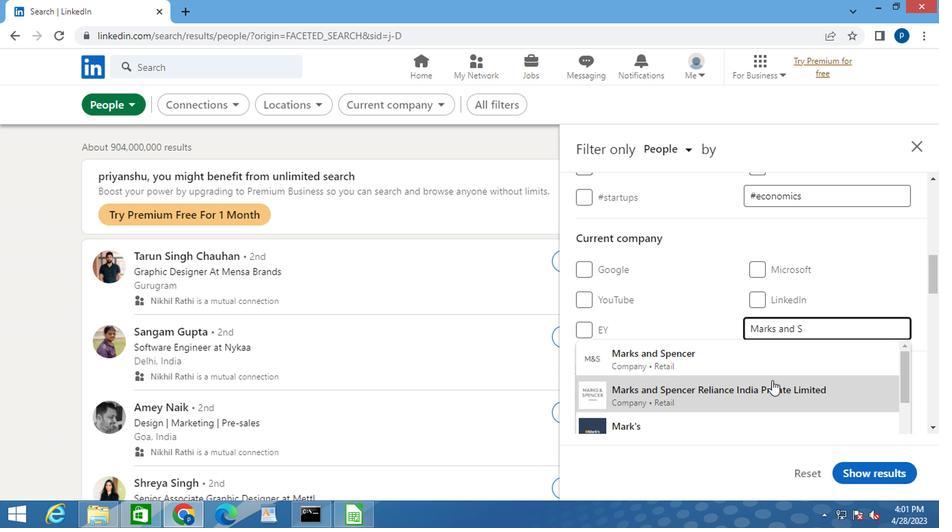 
Action: Mouse pressed left at (764, 385)
Screenshot: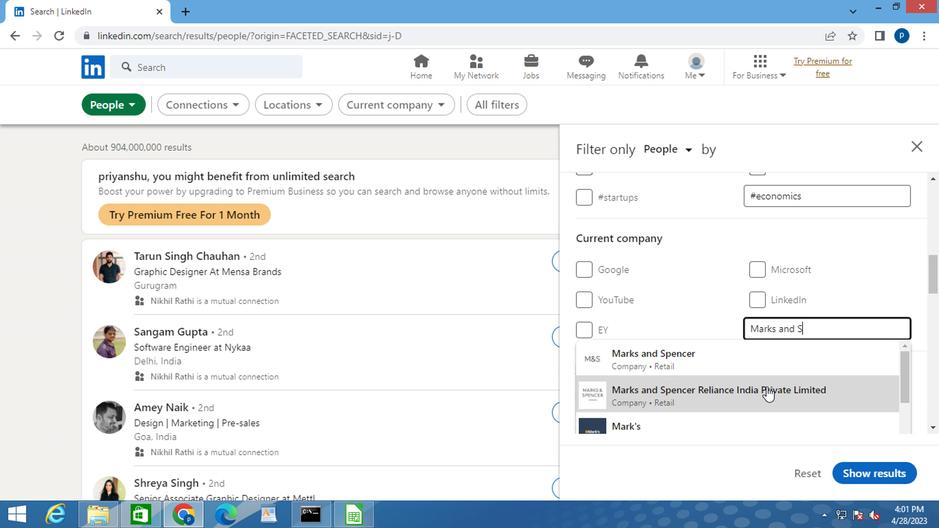 
Action: Mouse moved to (735, 374)
Screenshot: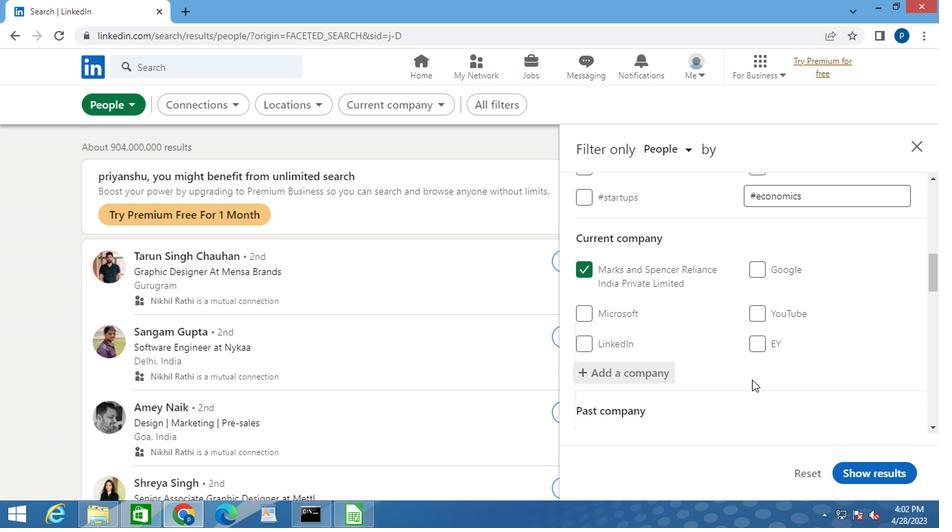 
Action: Mouse scrolled (735, 374) with delta (0, 0)
Screenshot: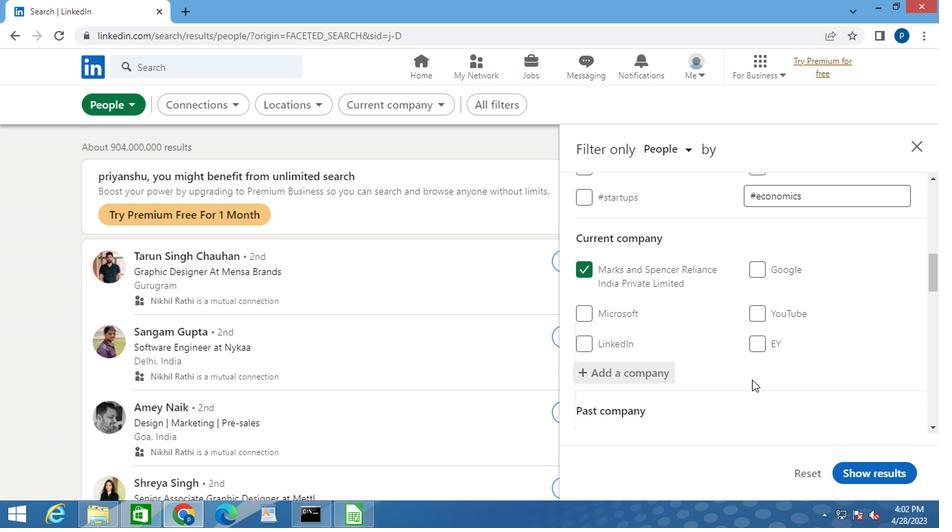 
Action: Mouse moved to (734, 374)
Screenshot: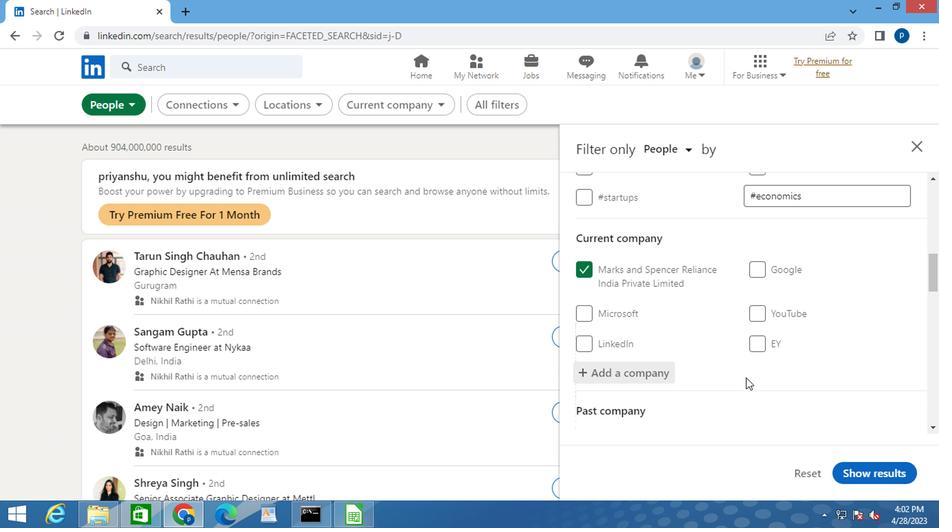 
Action: Mouse scrolled (734, 374) with delta (0, 0)
Screenshot: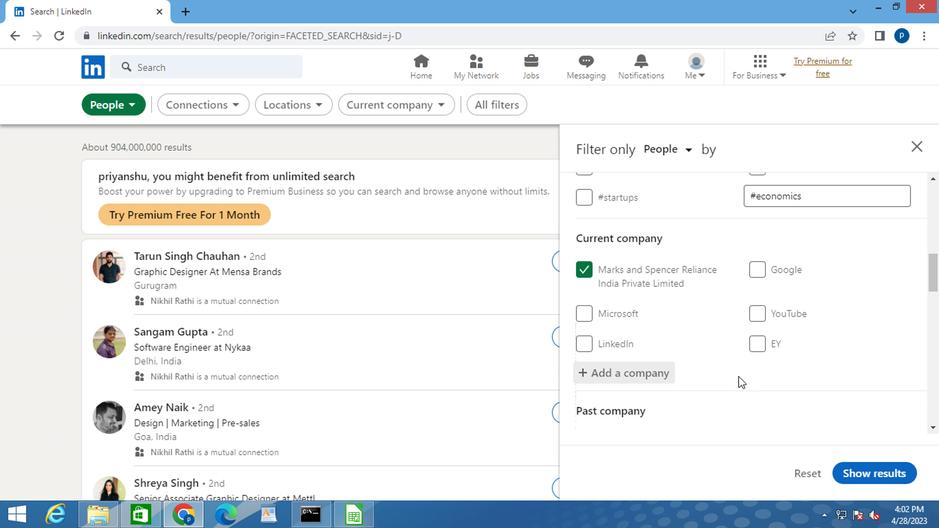 
Action: Mouse scrolled (734, 374) with delta (0, 0)
Screenshot: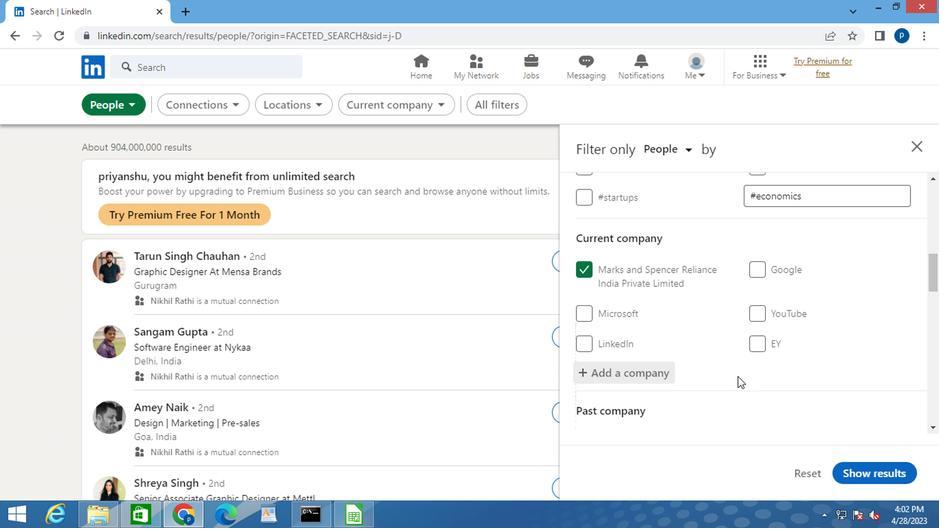 
Action: Mouse moved to (687, 346)
Screenshot: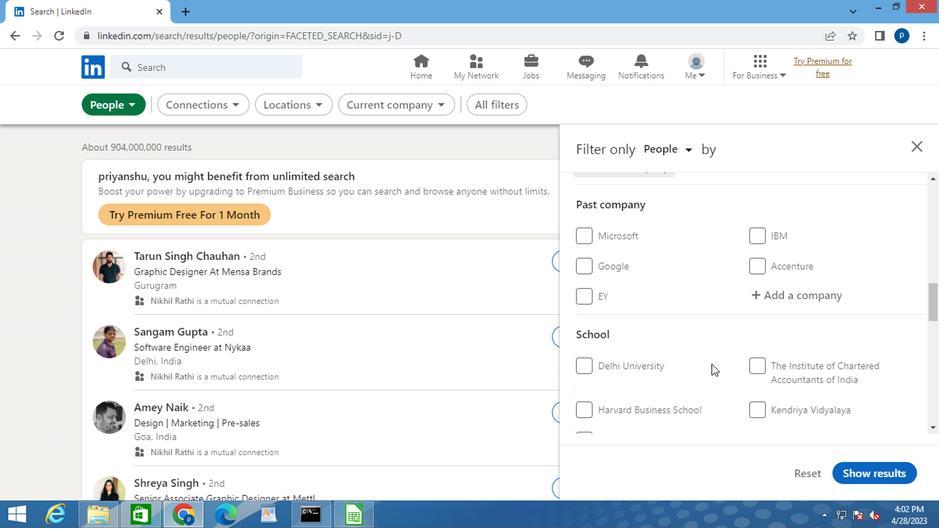 
Action: Mouse scrolled (687, 345) with delta (0, 0)
Screenshot: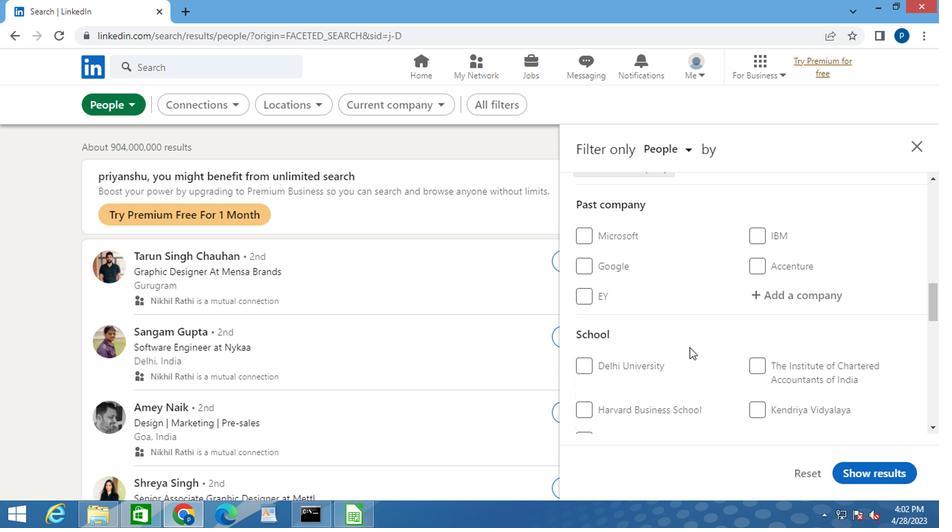 
Action: Mouse moved to (776, 360)
Screenshot: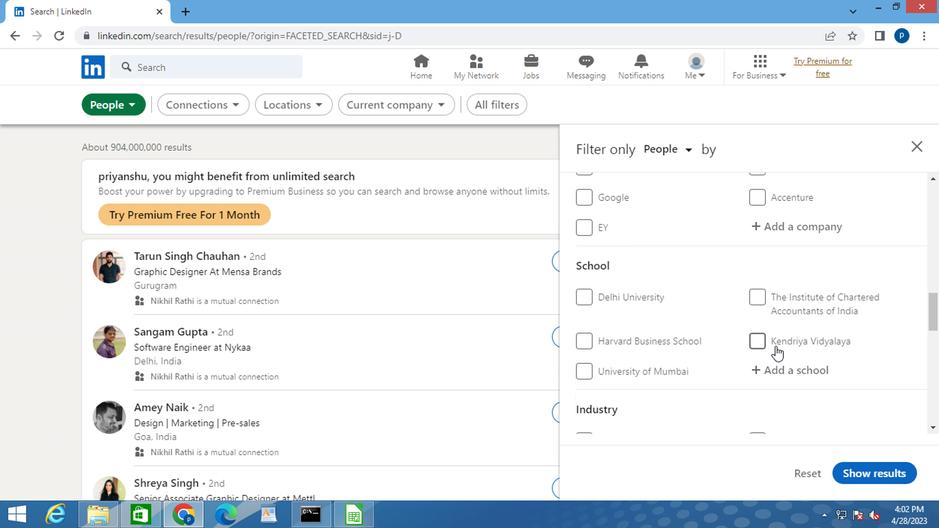 
Action: Mouse pressed left at (776, 360)
Screenshot: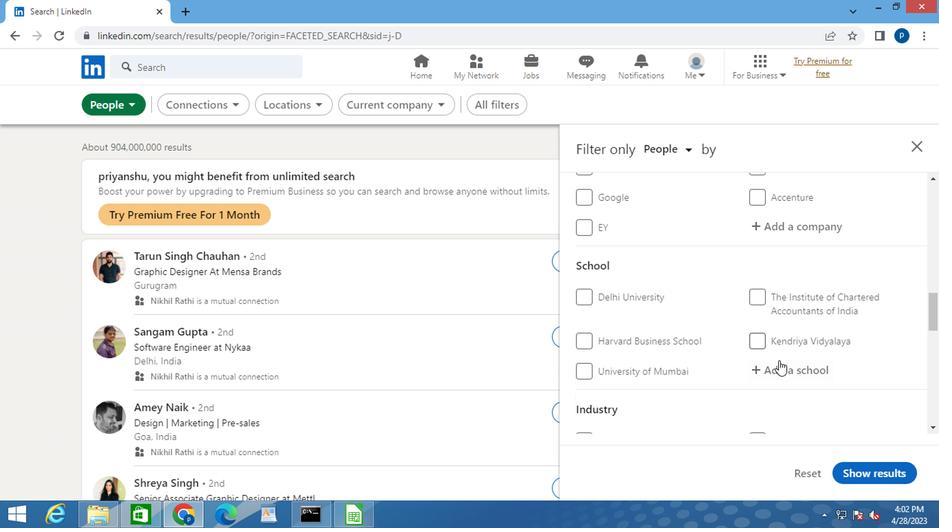
Action: Key pressed <Key.caps_lock>FLAME<Key.space>U<Key.caps_lock>NI
Screenshot: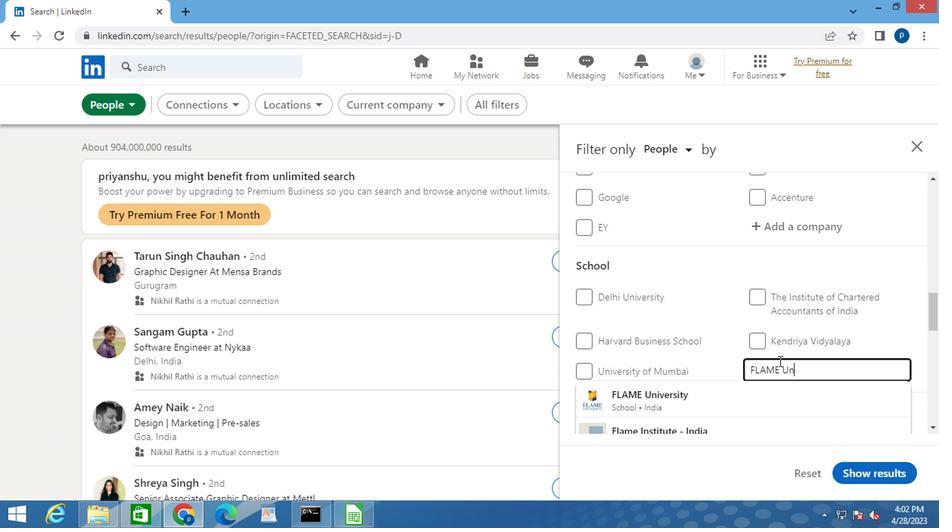 
Action: Mouse moved to (692, 392)
Screenshot: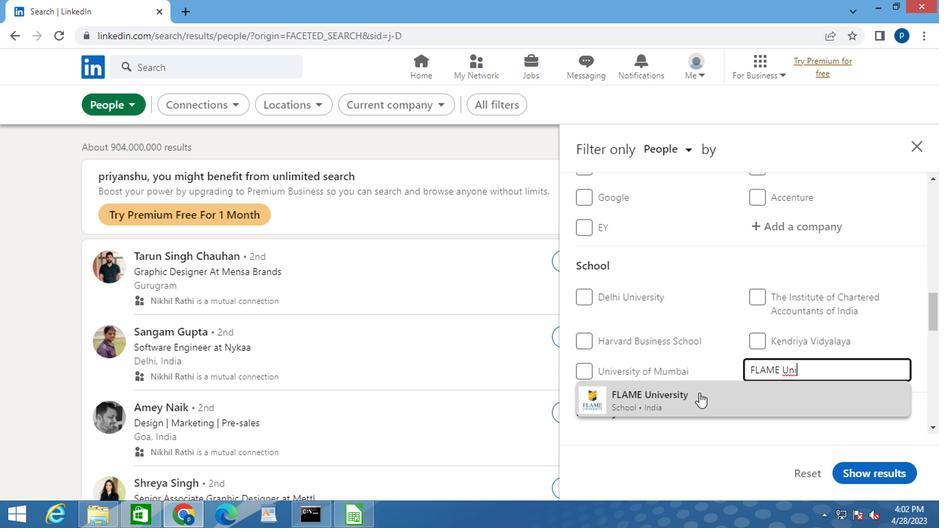 
Action: Mouse pressed left at (692, 392)
Screenshot: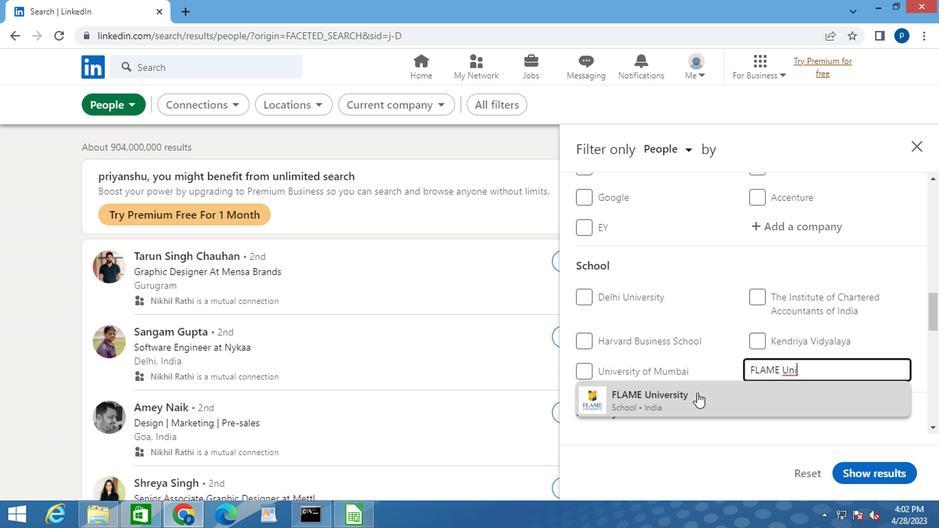 
Action: Mouse moved to (669, 372)
Screenshot: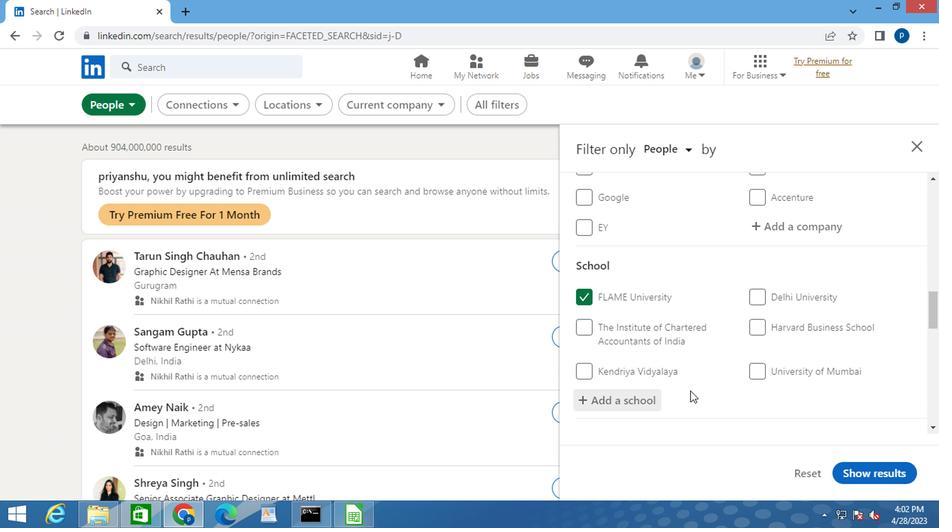 
Action: Mouse scrolled (669, 372) with delta (0, 0)
Screenshot: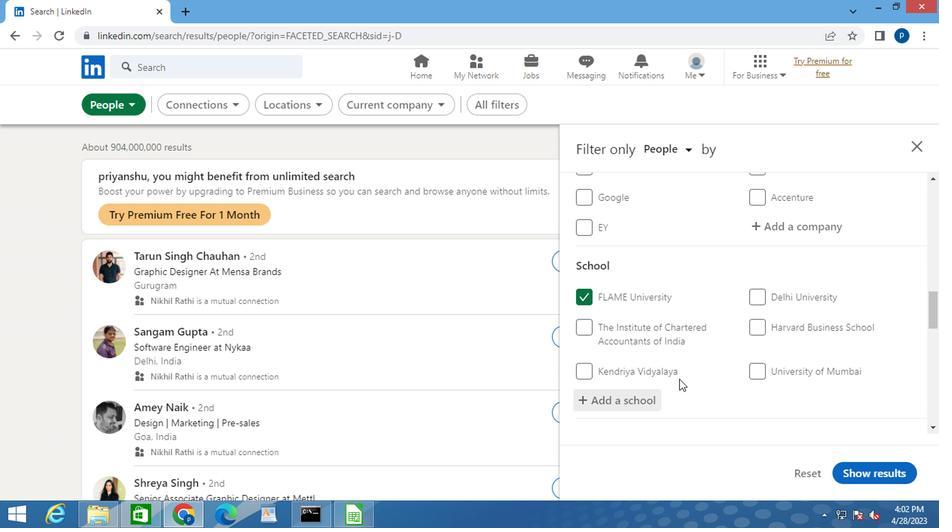 
Action: Mouse scrolled (669, 372) with delta (0, 0)
Screenshot: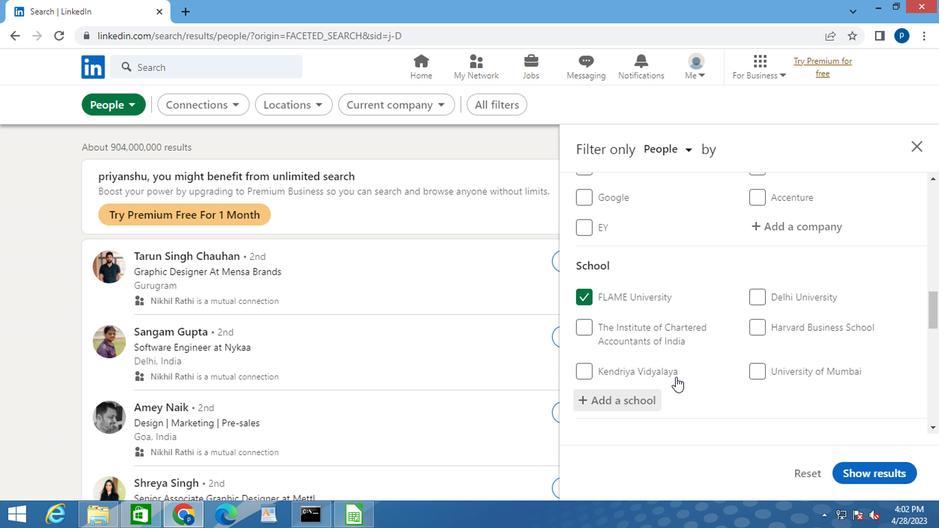
Action: Mouse scrolled (669, 372) with delta (0, 0)
Screenshot: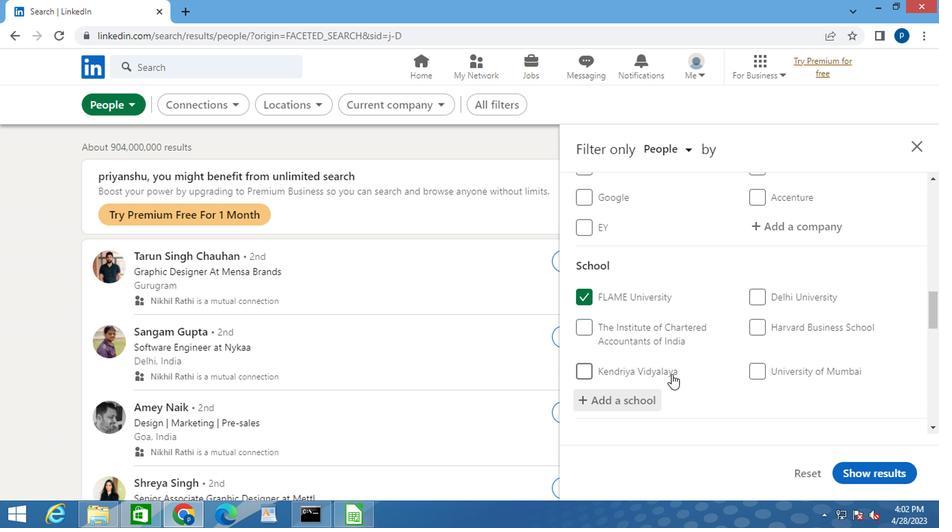 
Action: Mouse moved to (791, 345)
Screenshot: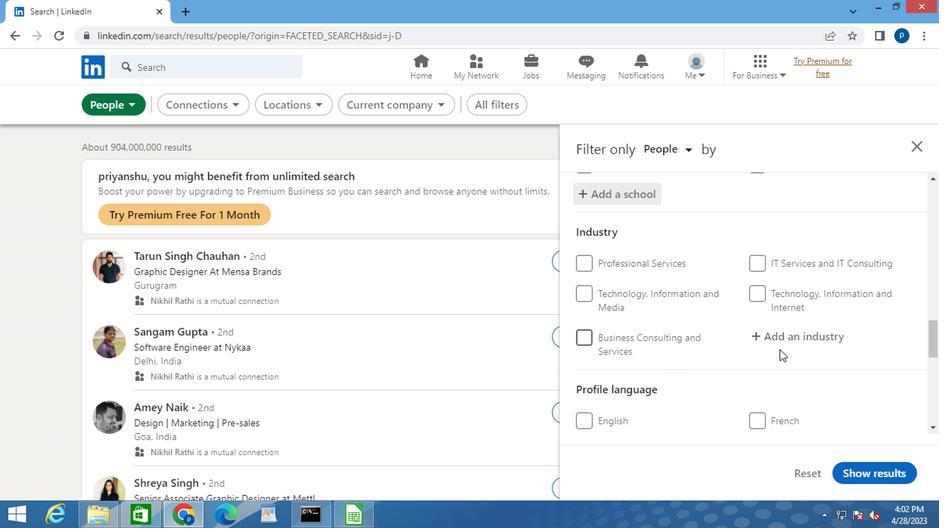 
Action: Mouse pressed left at (791, 345)
Screenshot: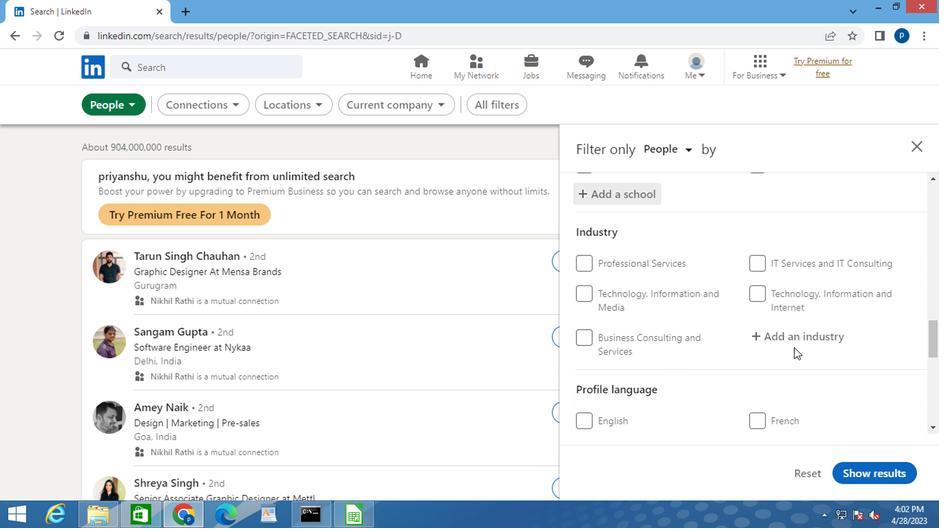 
Action: Key pressed <Key.caps_lock>
Screenshot: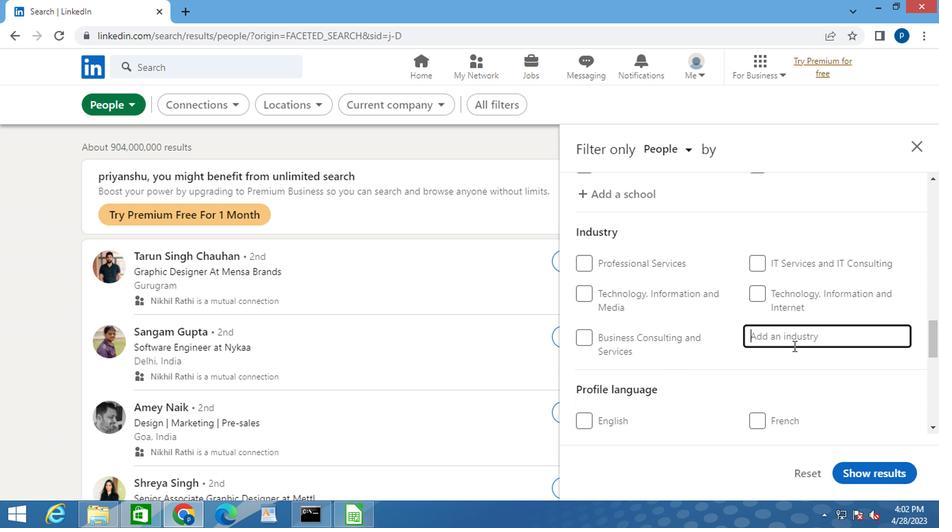 
Action: Mouse moved to (791, 345)
Screenshot: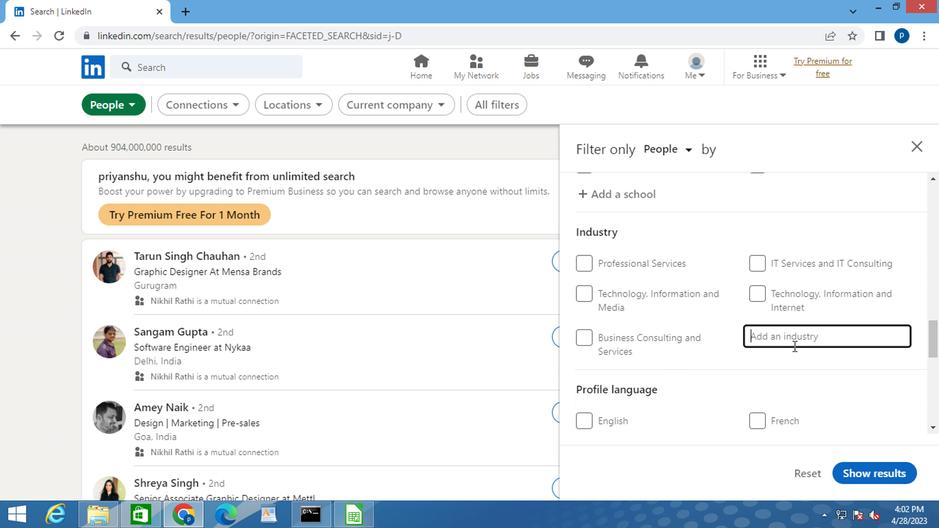 
Action: Key pressed E<Key.caps_lock>MERG
Screenshot: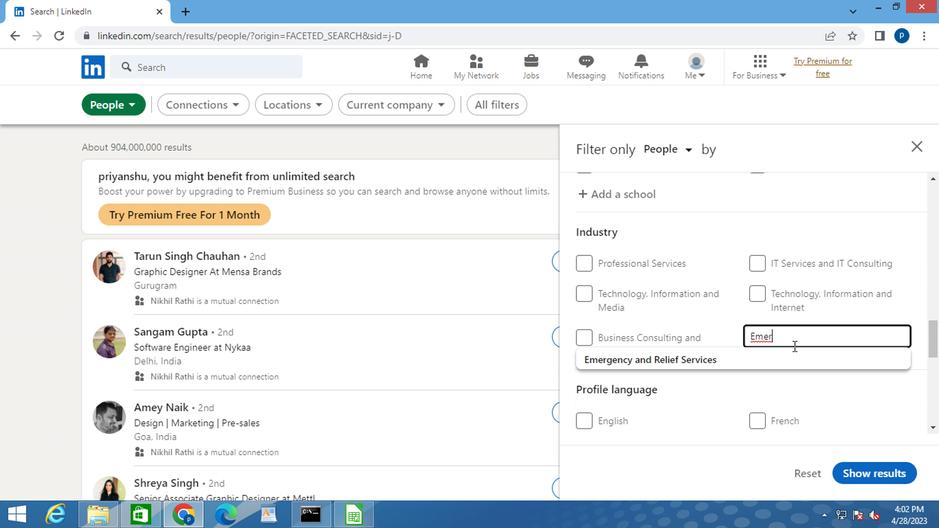 
Action: Mouse moved to (723, 358)
Screenshot: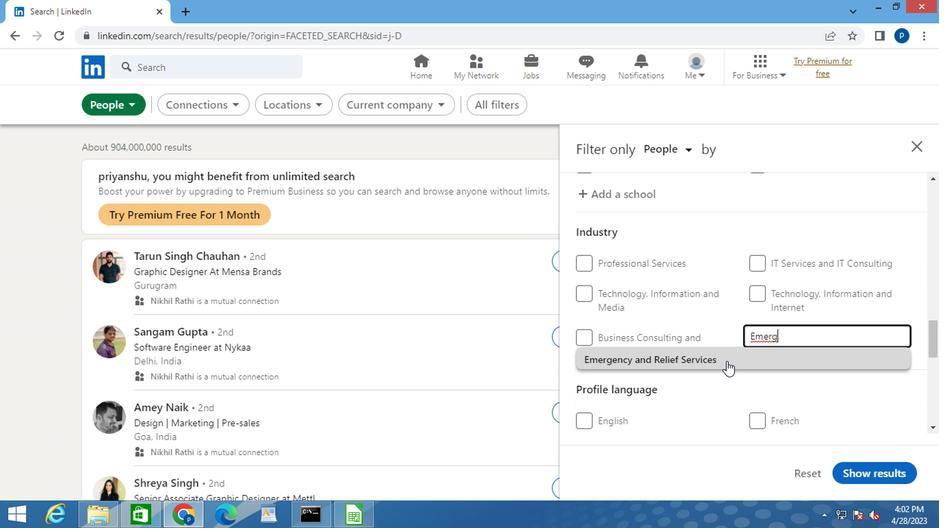 
Action: Mouse pressed left at (723, 358)
Screenshot: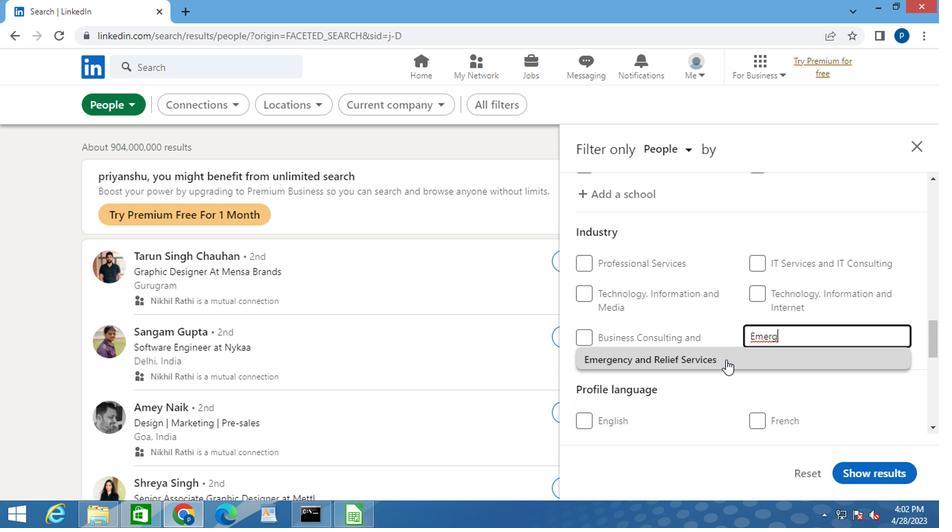 
Action: Mouse moved to (690, 343)
Screenshot: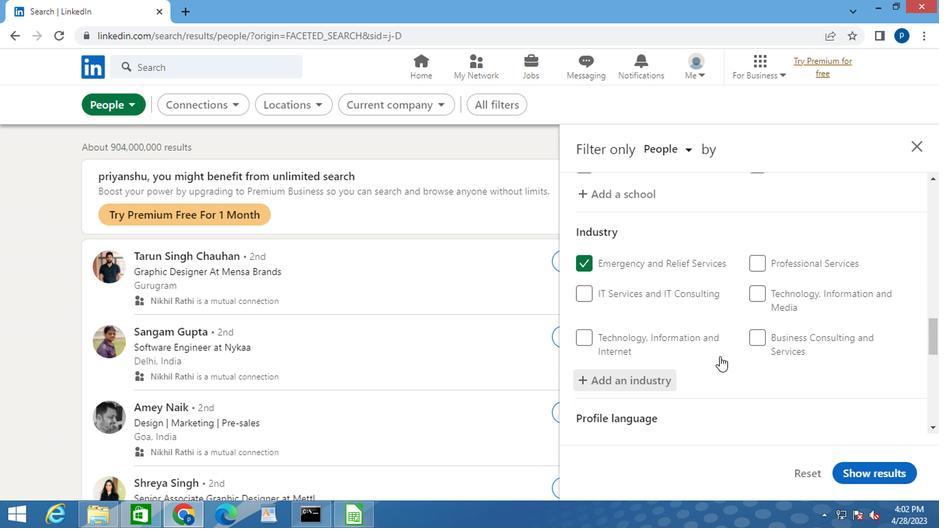 
Action: Mouse scrolled (690, 343) with delta (0, 0)
Screenshot: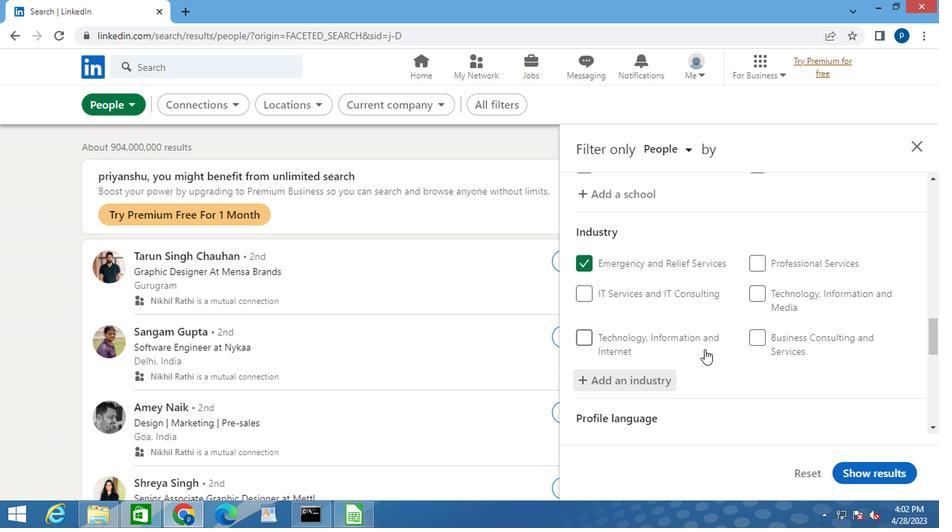 
Action: Mouse scrolled (690, 343) with delta (0, 0)
Screenshot: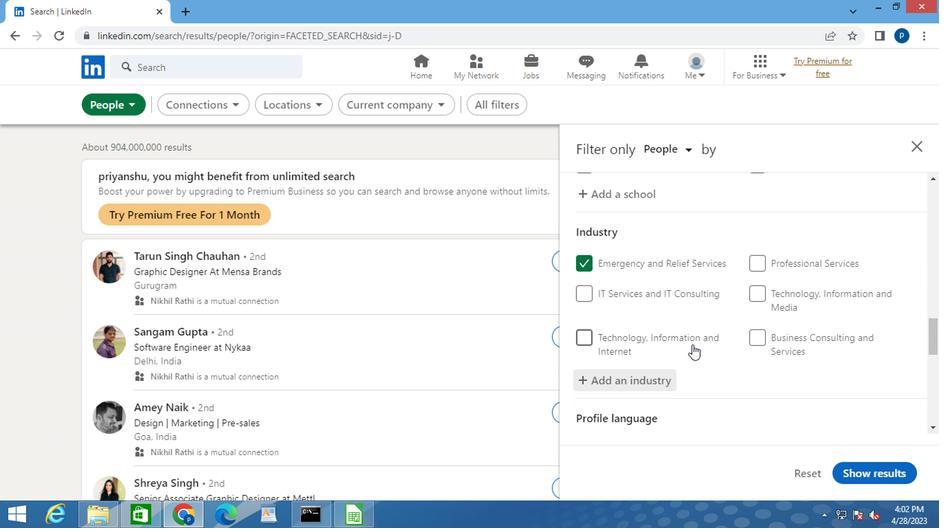 
Action: Mouse scrolled (690, 343) with delta (0, 0)
Screenshot: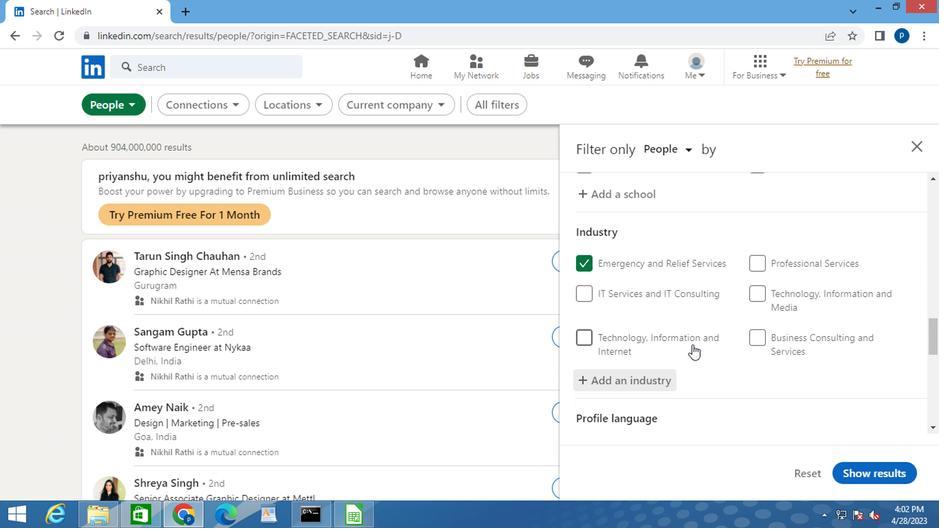 
Action: Mouse moved to (722, 345)
Screenshot: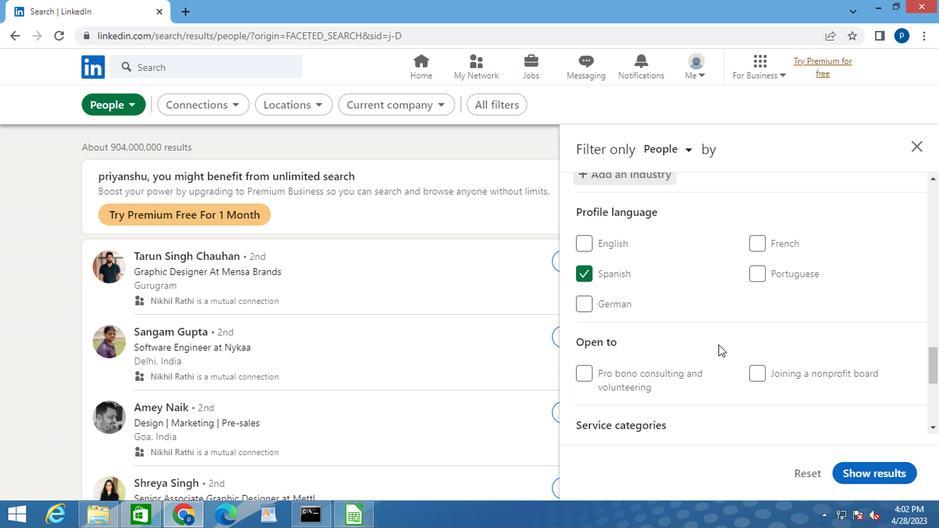 
Action: Mouse scrolled (722, 345) with delta (0, 0)
Screenshot: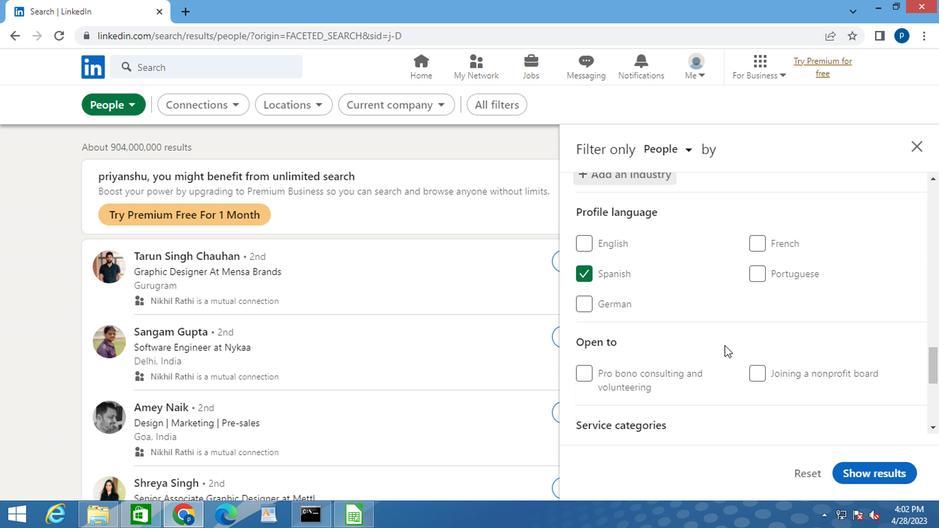 
Action: Mouse moved to (722, 346)
Screenshot: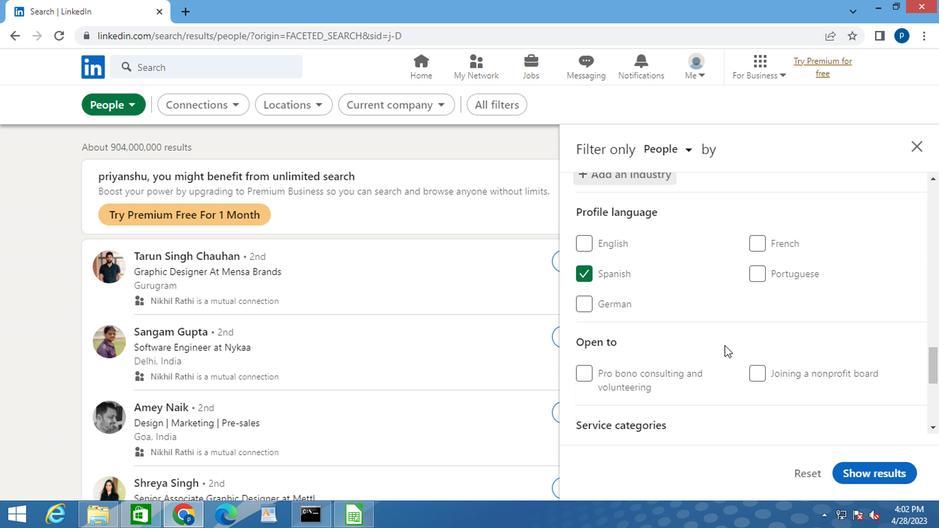 
Action: Mouse scrolled (722, 345) with delta (0, 0)
Screenshot: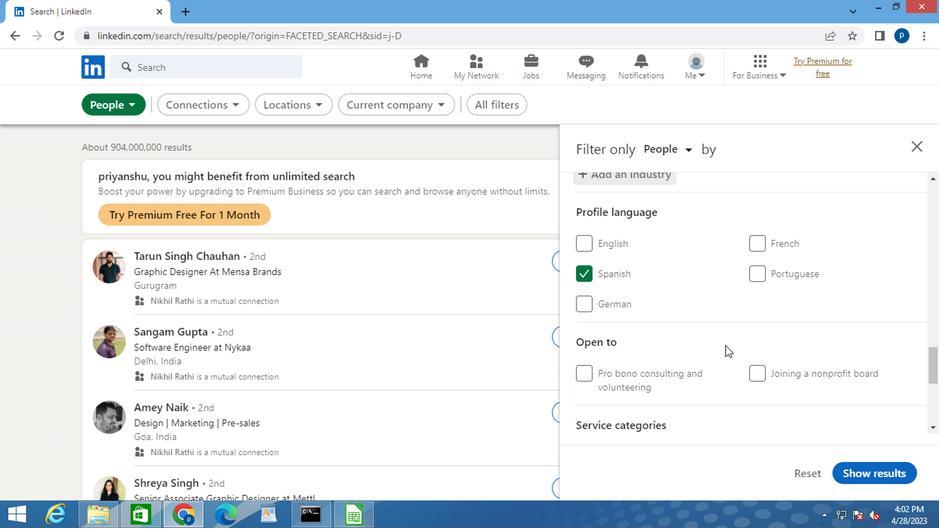 
Action: Mouse moved to (784, 376)
Screenshot: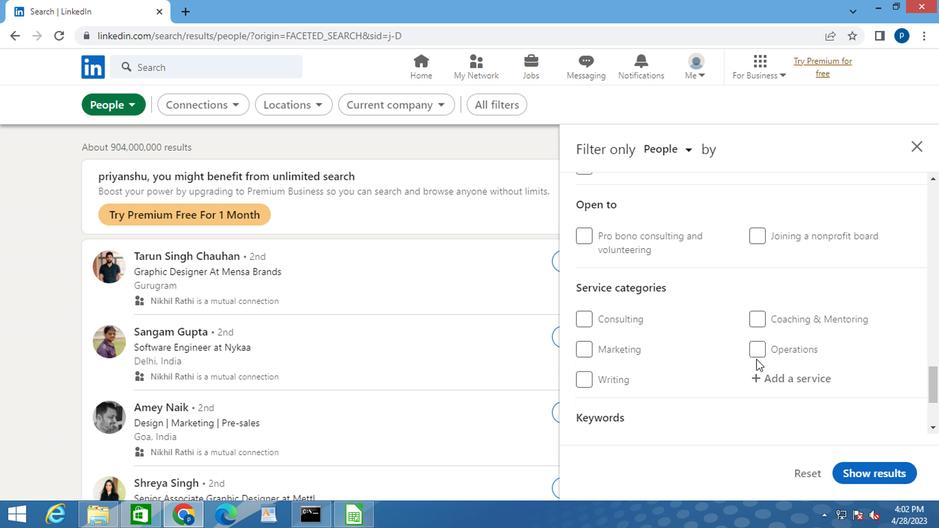 
Action: Mouse pressed left at (784, 376)
Screenshot: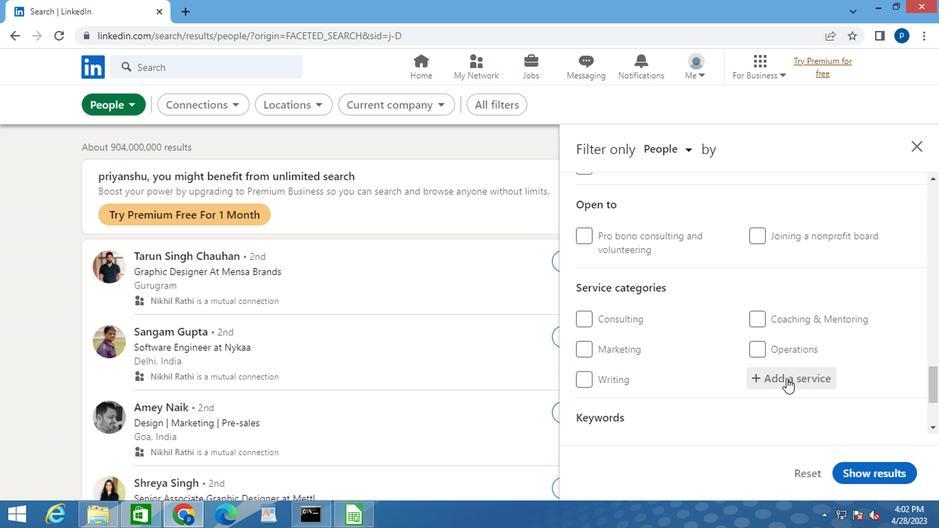 
Action: Key pressed <Key.caps_lock>L<Key.caps_lock>OGO<Key.space>
Screenshot: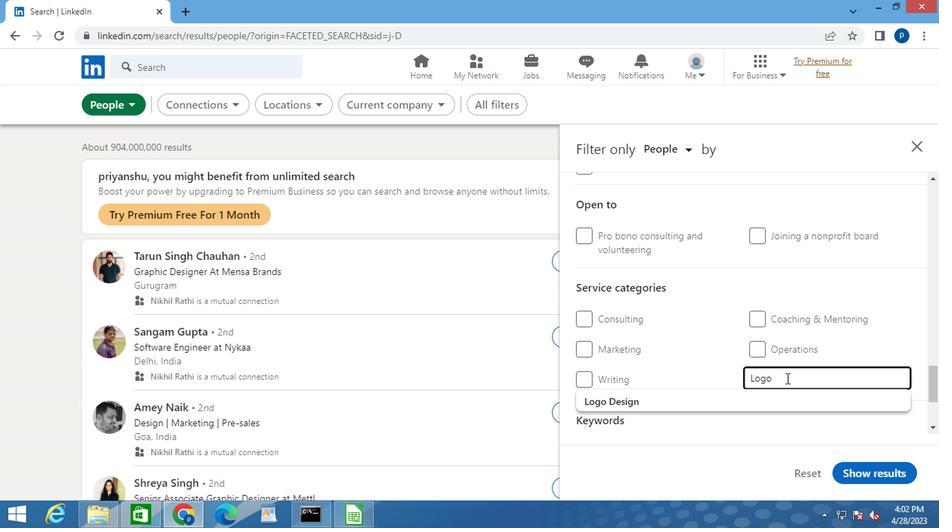 
Action: Mouse moved to (660, 401)
Screenshot: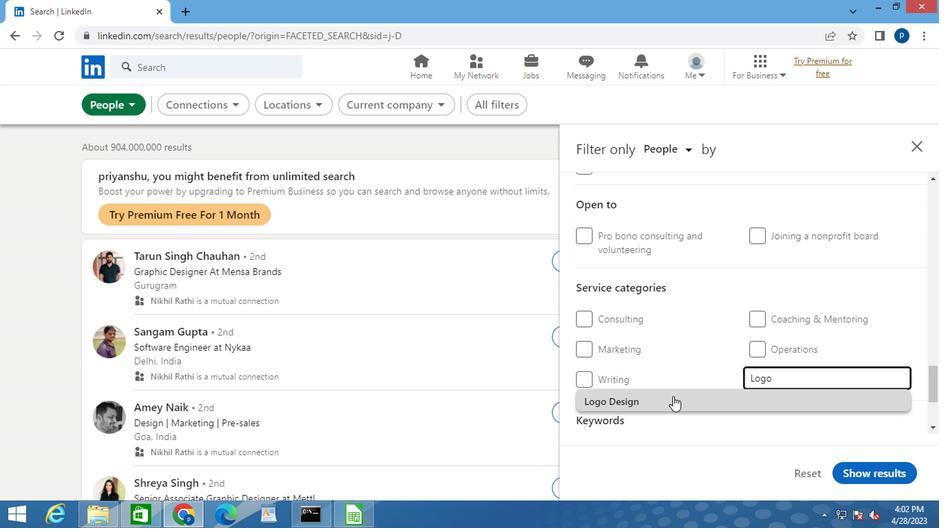 
Action: Mouse pressed left at (660, 401)
Screenshot: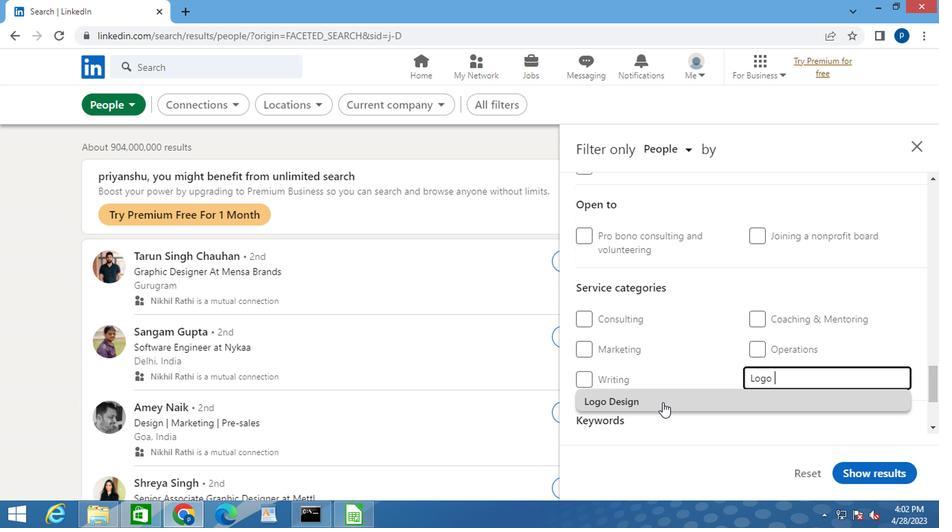 
Action: Mouse moved to (661, 401)
Screenshot: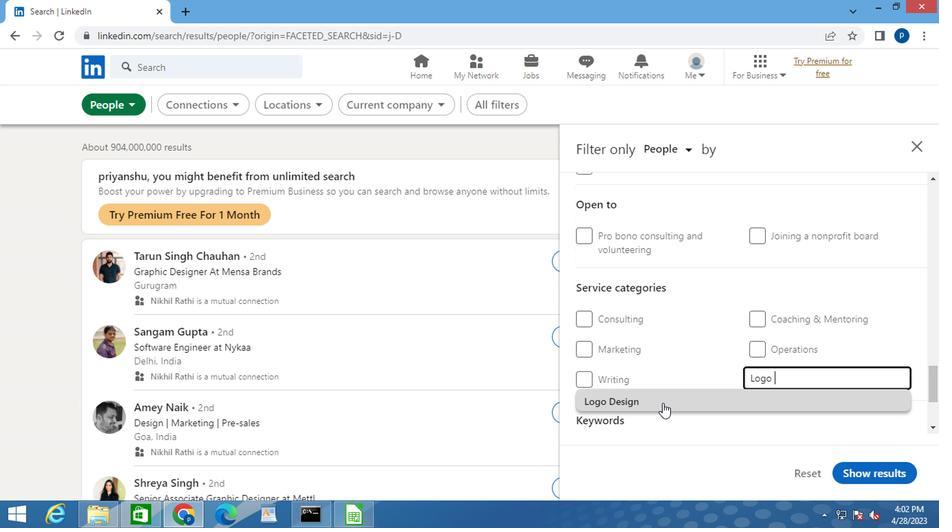 
Action: Mouse scrolled (661, 400) with delta (0, 0)
Screenshot: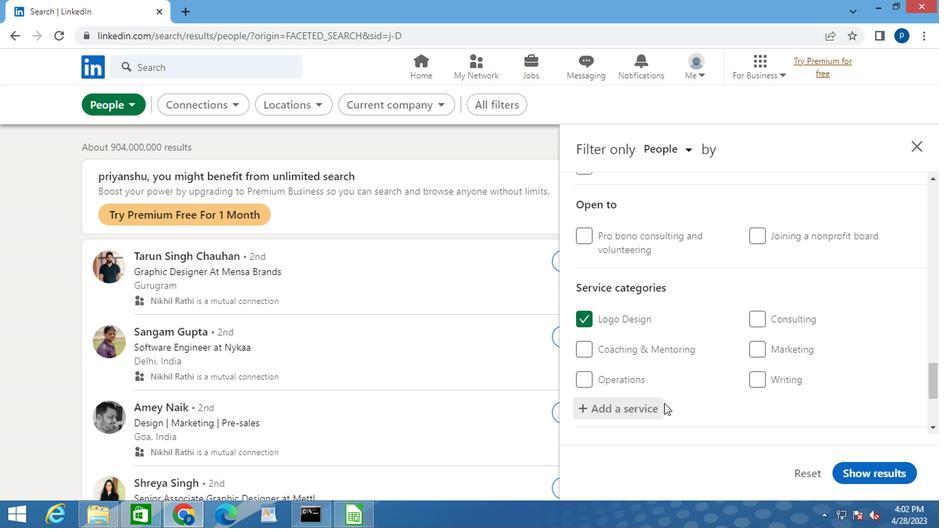 
Action: Mouse scrolled (661, 400) with delta (0, 0)
Screenshot: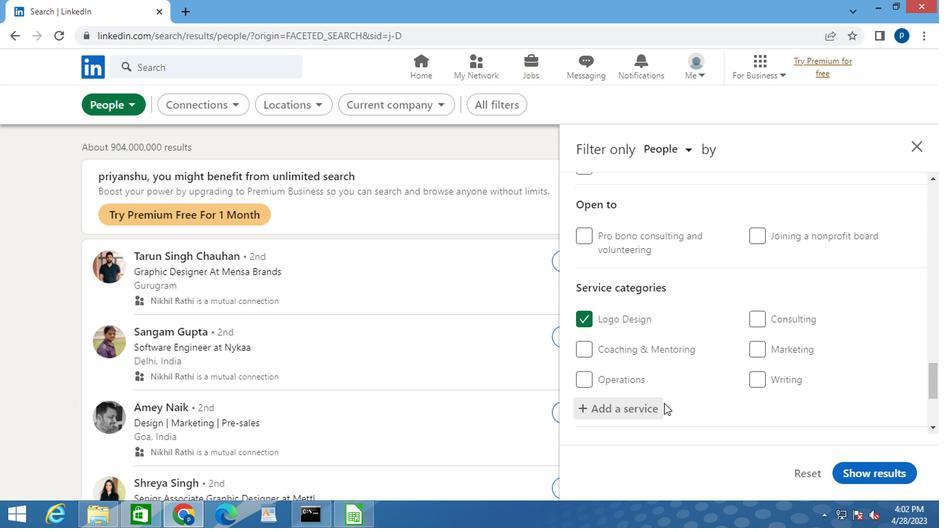 
Action: Mouse moved to (663, 399)
Screenshot: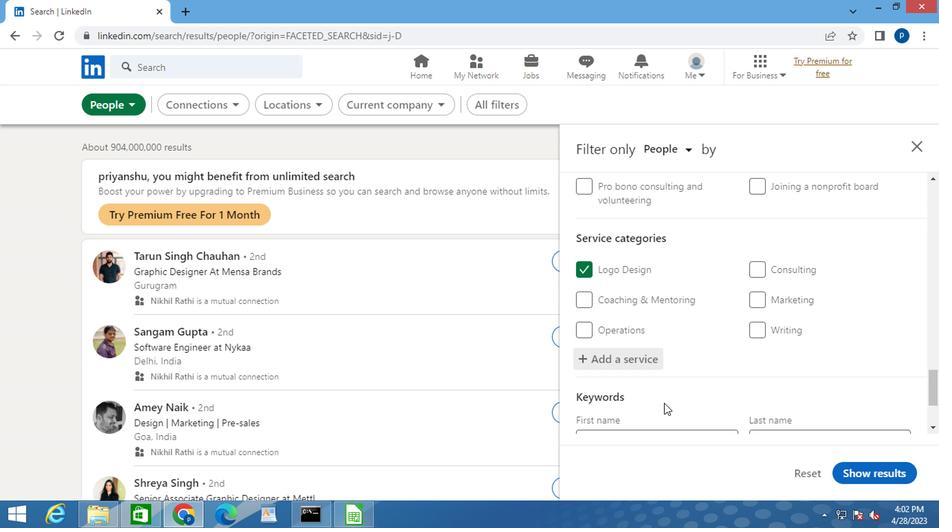 
Action: Mouse scrolled (663, 398) with delta (0, 0)
Screenshot: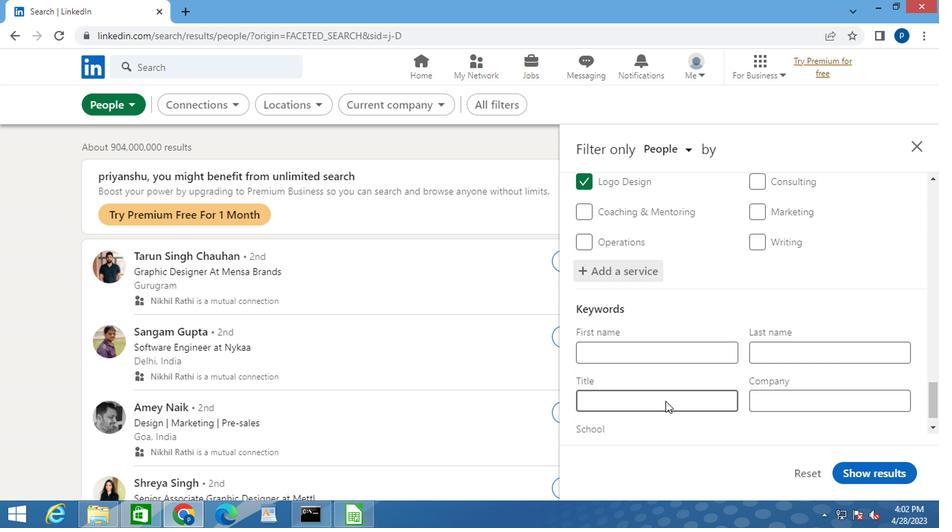 
Action: Mouse scrolled (663, 398) with delta (0, 0)
Screenshot: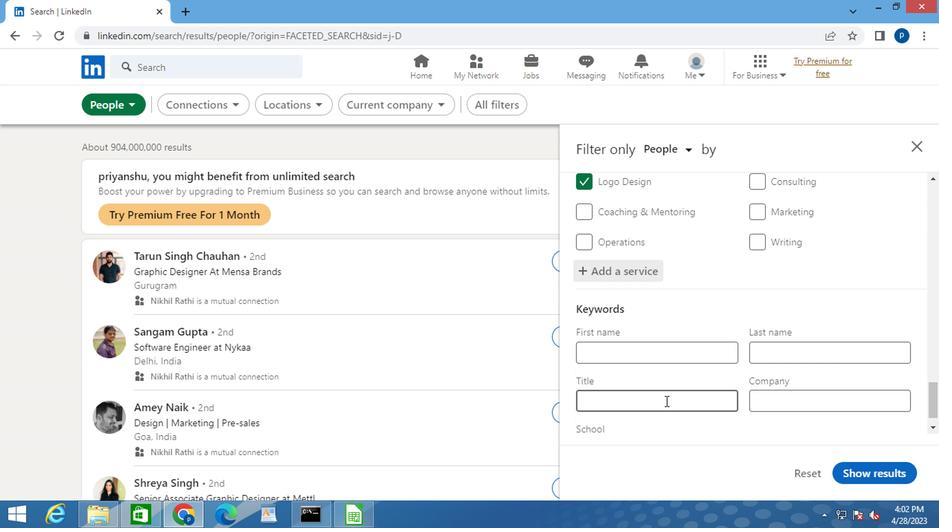 
Action: Mouse moved to (642, 371)
Screenshot: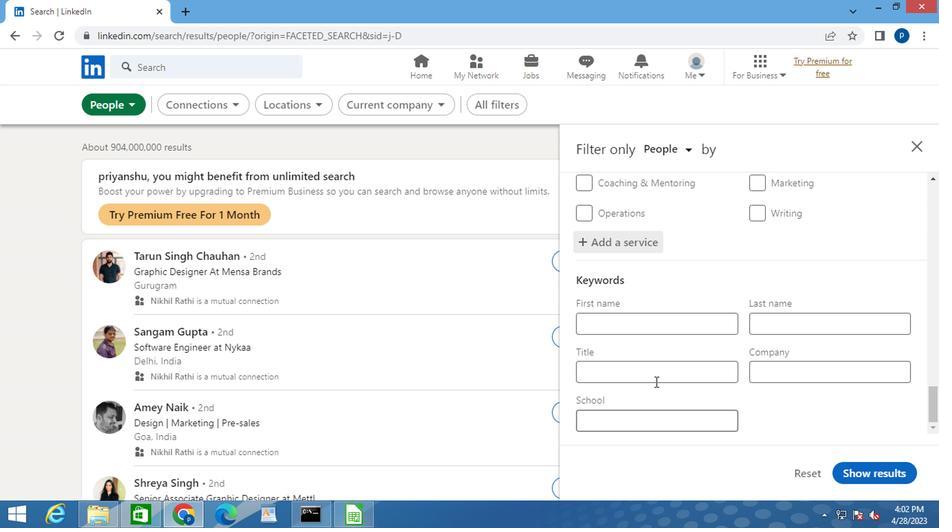 
Action: Mouse pressed left at (642, 371)
Screenshot: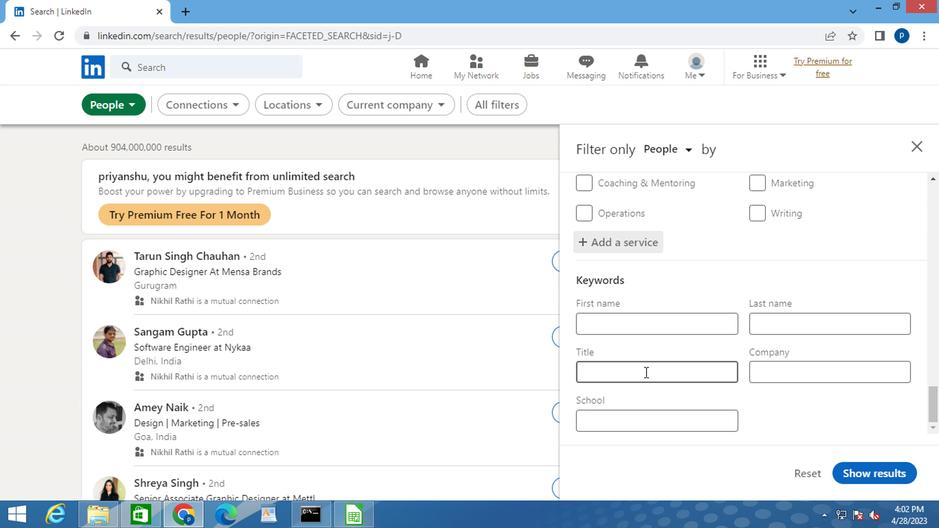 
Action: Key pressed <Key.caps_lock>B<Key.caps_lock>RANCH<Key.space><Key.caps_lock>M<Key.caps_lock>ANAAGER<Key.space>
Screenshot: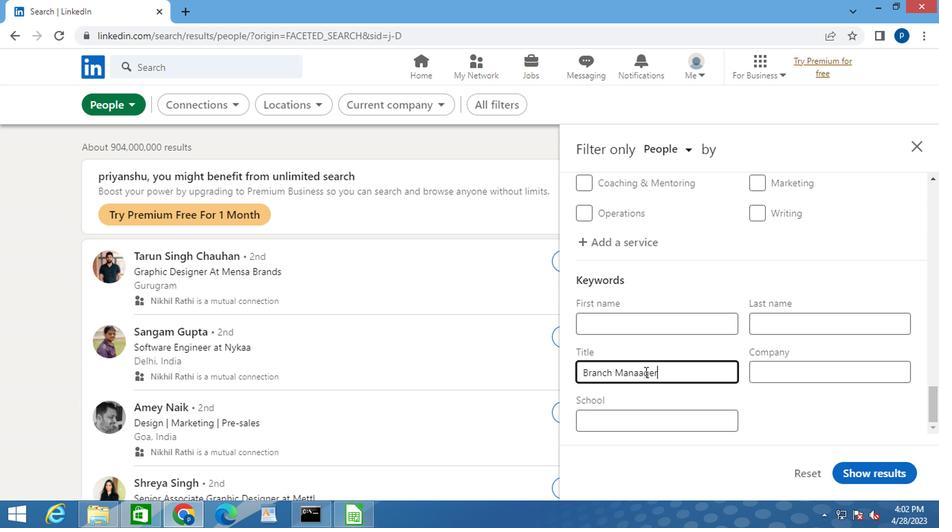 
Action: Mouse moved to (637, 374)
Screenshot: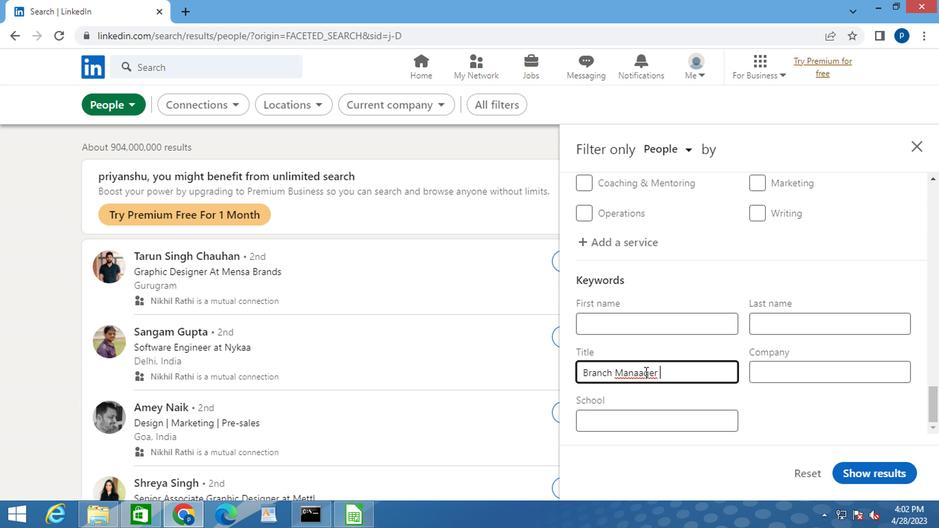 
Action: Mouse pressed left at (637, 374)
Screenshot: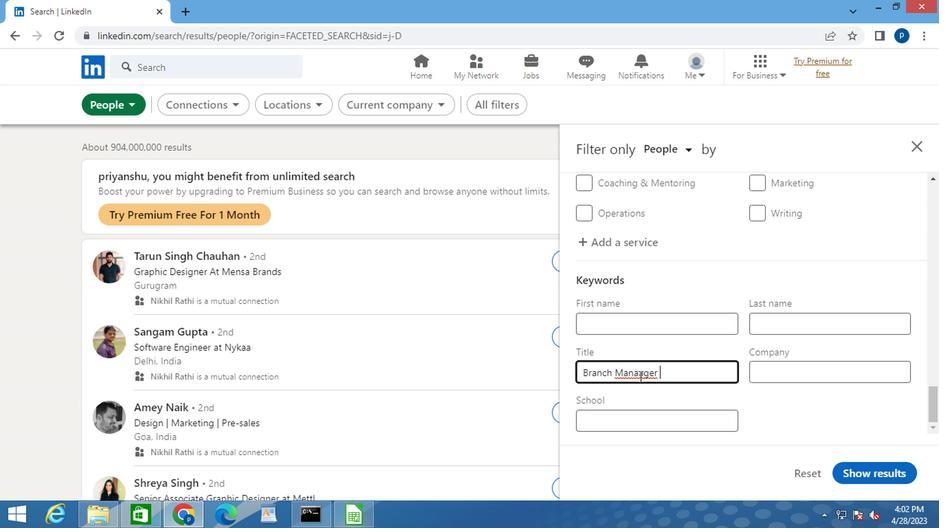 
Action: Mouse pressed left at (637, 374)
Screenshot: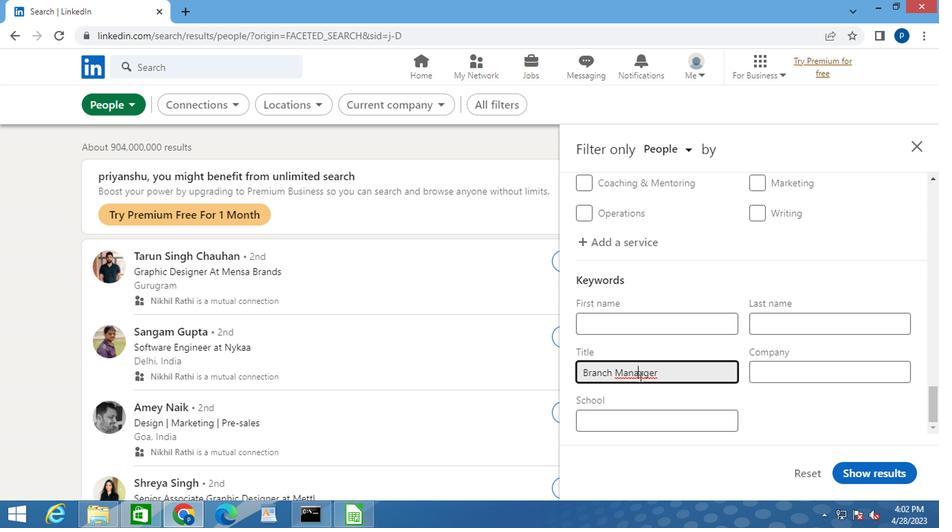 
Action: Key pressed <Key.delete><Key.caps_lock>M<Key.caps_lock>ANAGER<Key.space>
Screenshot: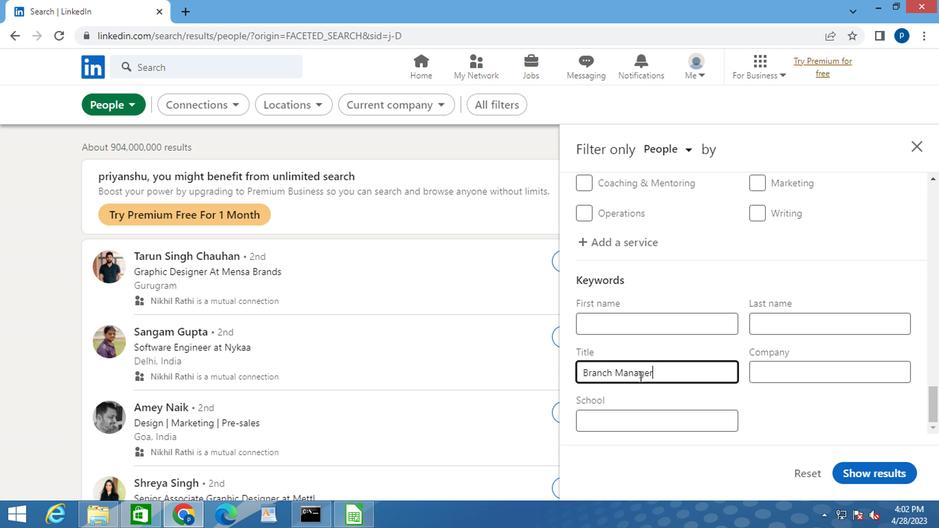 
Action: Mouse moved to (848, 464)
Screenshot: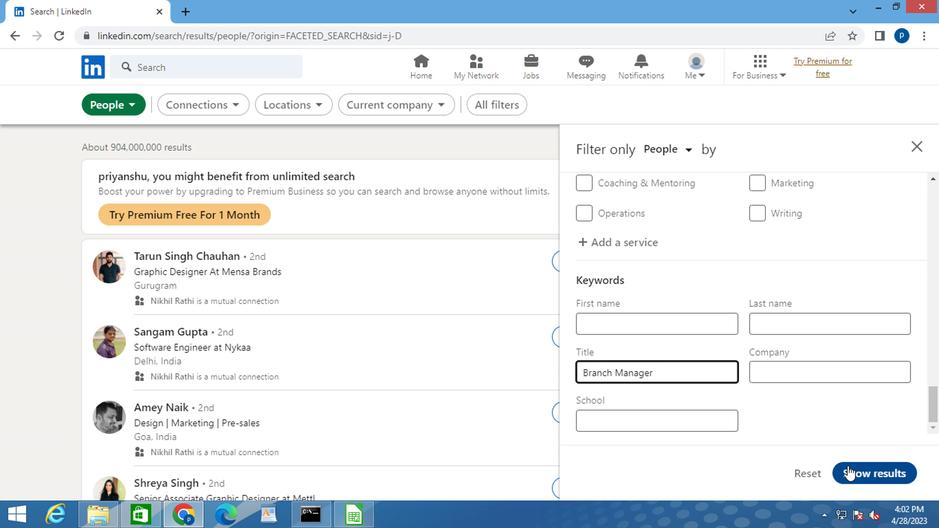 
Action: Mouse pressed left at (848, 464)
Screenshot: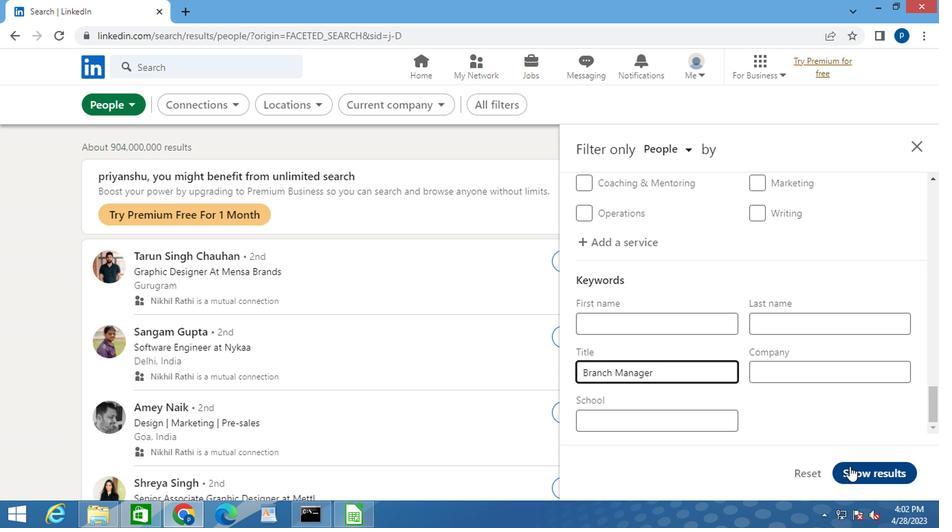 
